 Task: Select Retail. Add to cart, from Dick''s Sporting Goods_x000D_
 for 3553 Washington Street, Alice, Texas 78332, Cell Number 361-396-6470, following items : adidas Originals Puffer and Pouch Crossbody Bag One Size Magic Beige_x000D_
 - 2, Adidas Women''s Adicolor Essentials Extra Large Black T-Shirt_x000D_
 - 1, Nike Women''s Pro 3 Shorts Obsidian Large_x000D_
 - 2, DSG Girls'' Basketball Shorts Pure White Medium_x000D_
 - 2, GHOST Legend V2 Pre-Workout Powder Cherry Limeade (14.6 oz)_x000D_
 - 1
Action: Mouse moved to (774, 138)
Screenshot: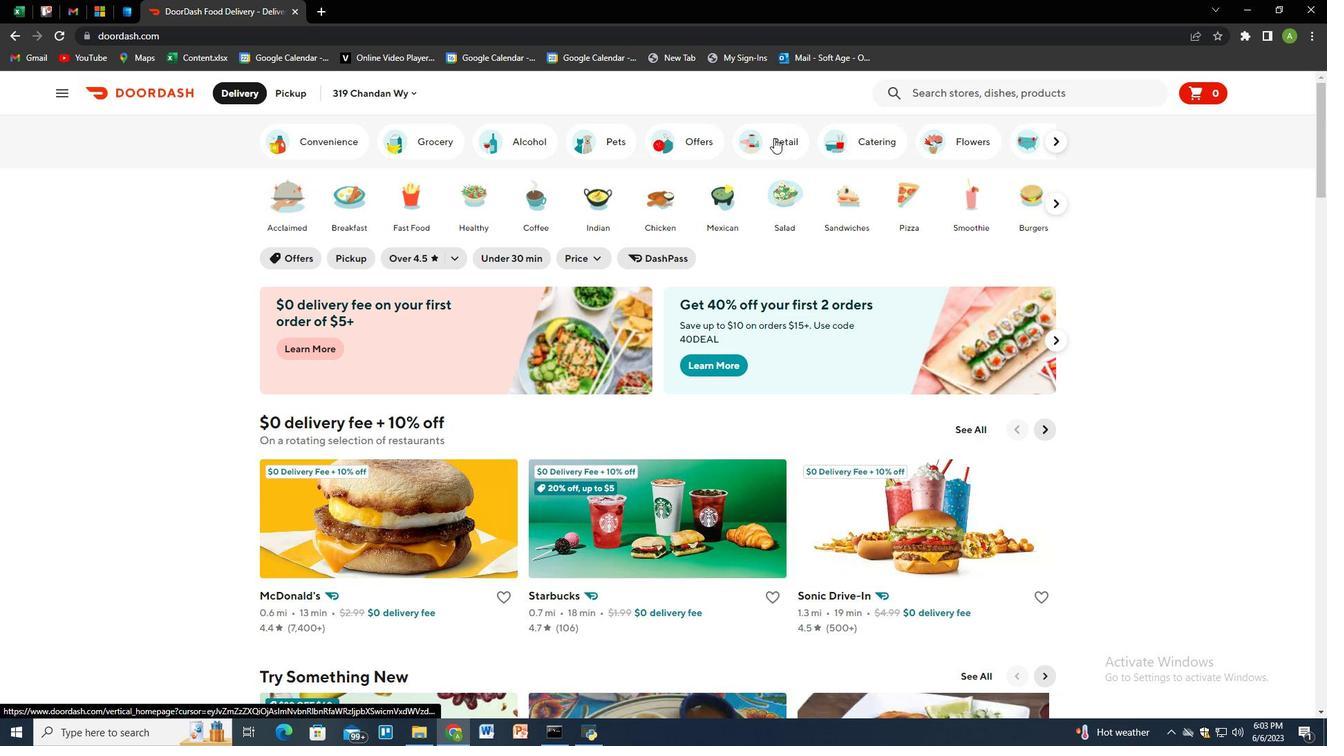 
Action: Mouse pressed left at (774, 138)
Screenshot: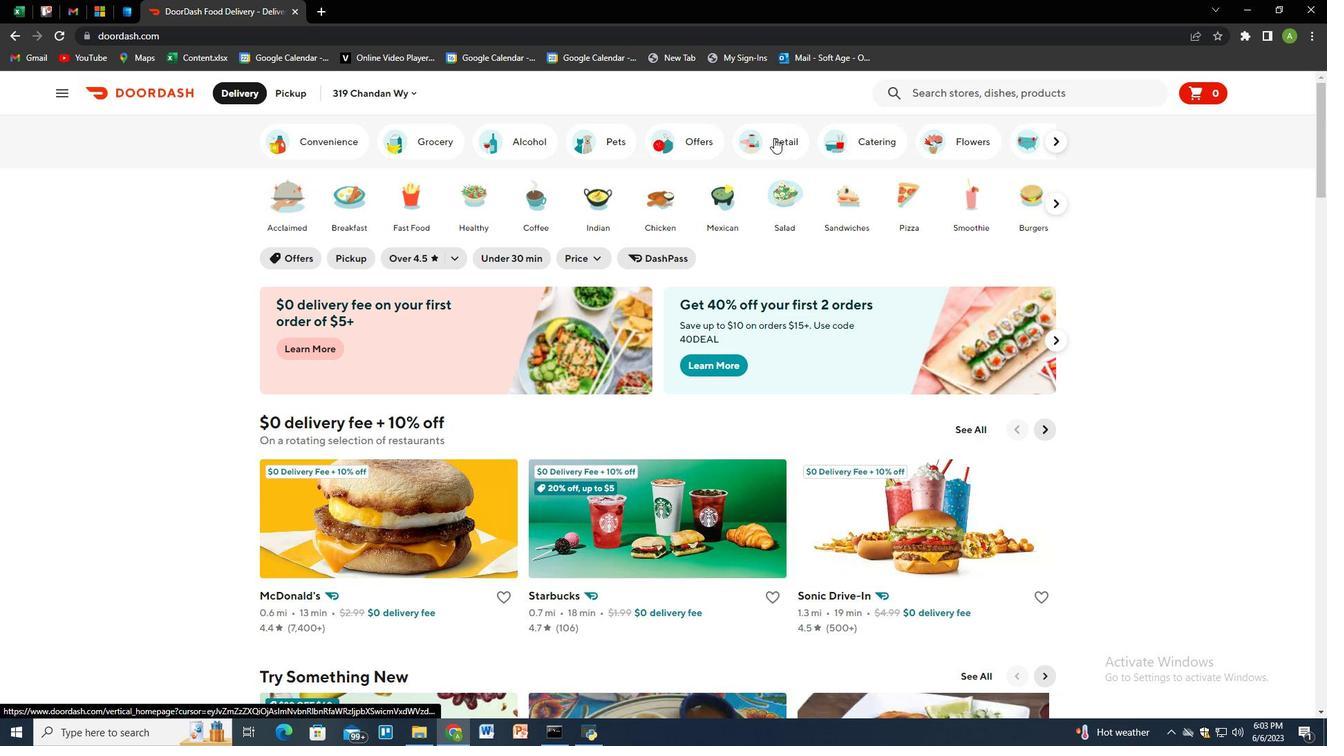 
Action: Mouse moved to (747, 580)
Screenshot: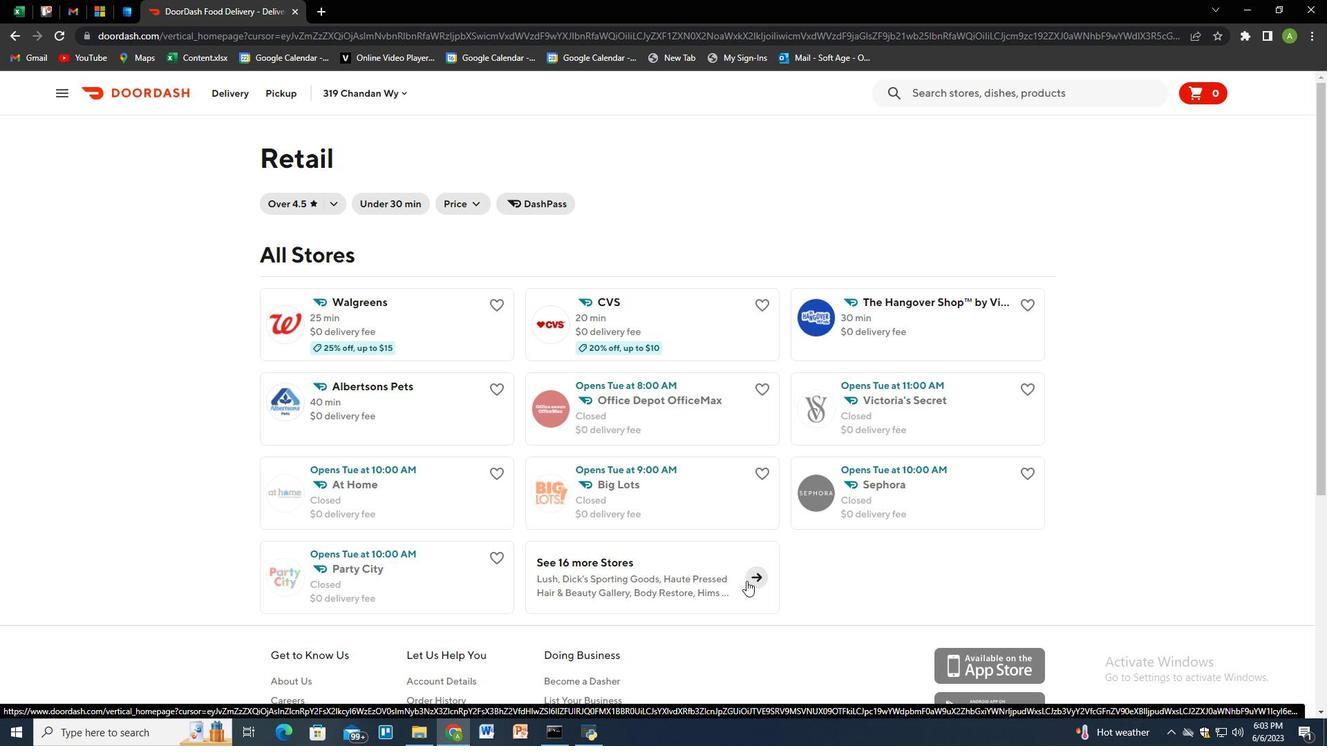 
Action: Mouse pressed left at (747, 580)
Screenshot: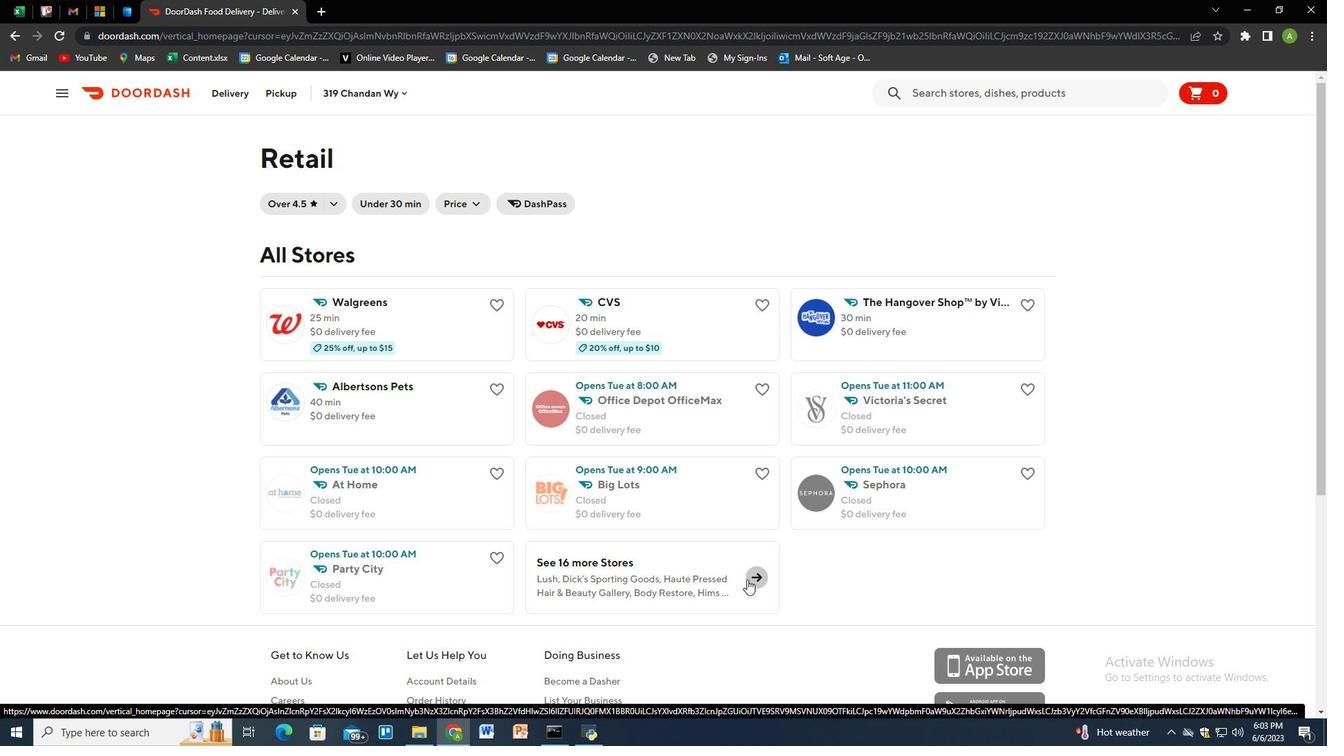 
Action: Mouse moved to (864, 481)
Screenshot: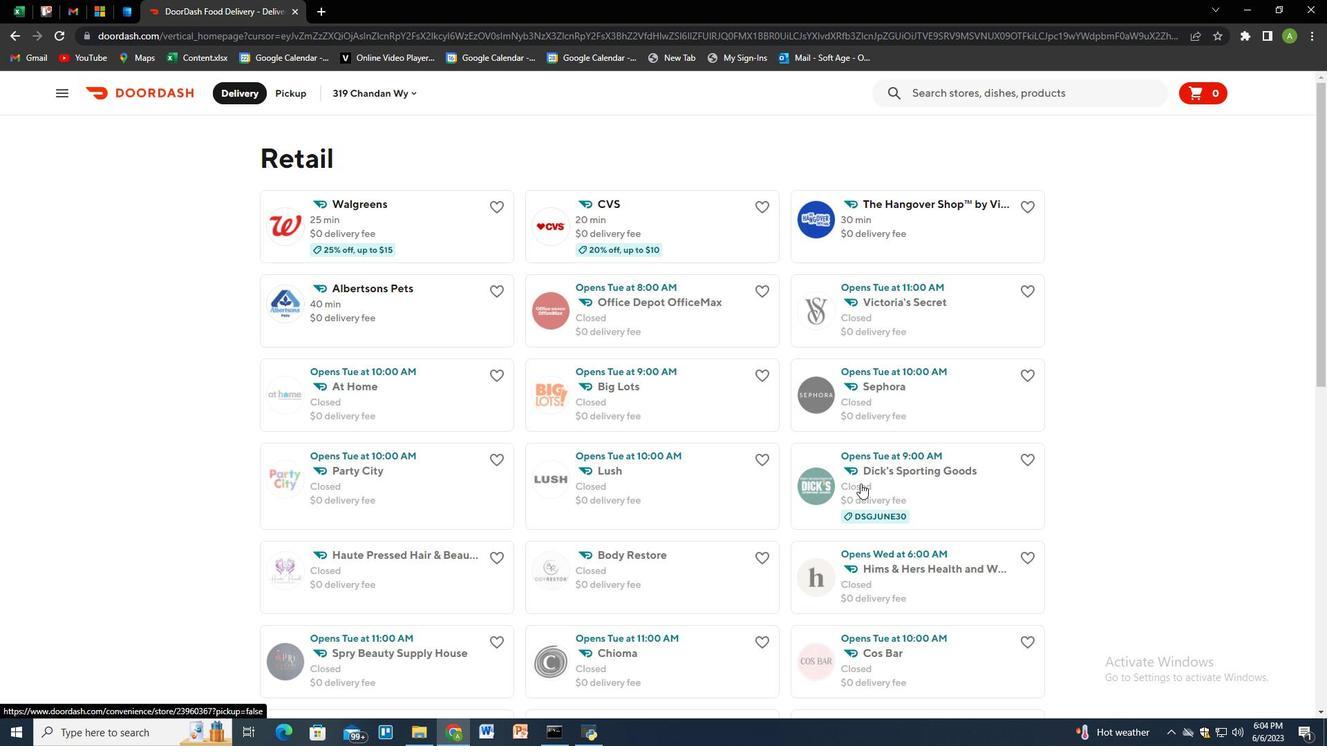 
Action: Mouse pressed left at (864, 481)
Screenshot: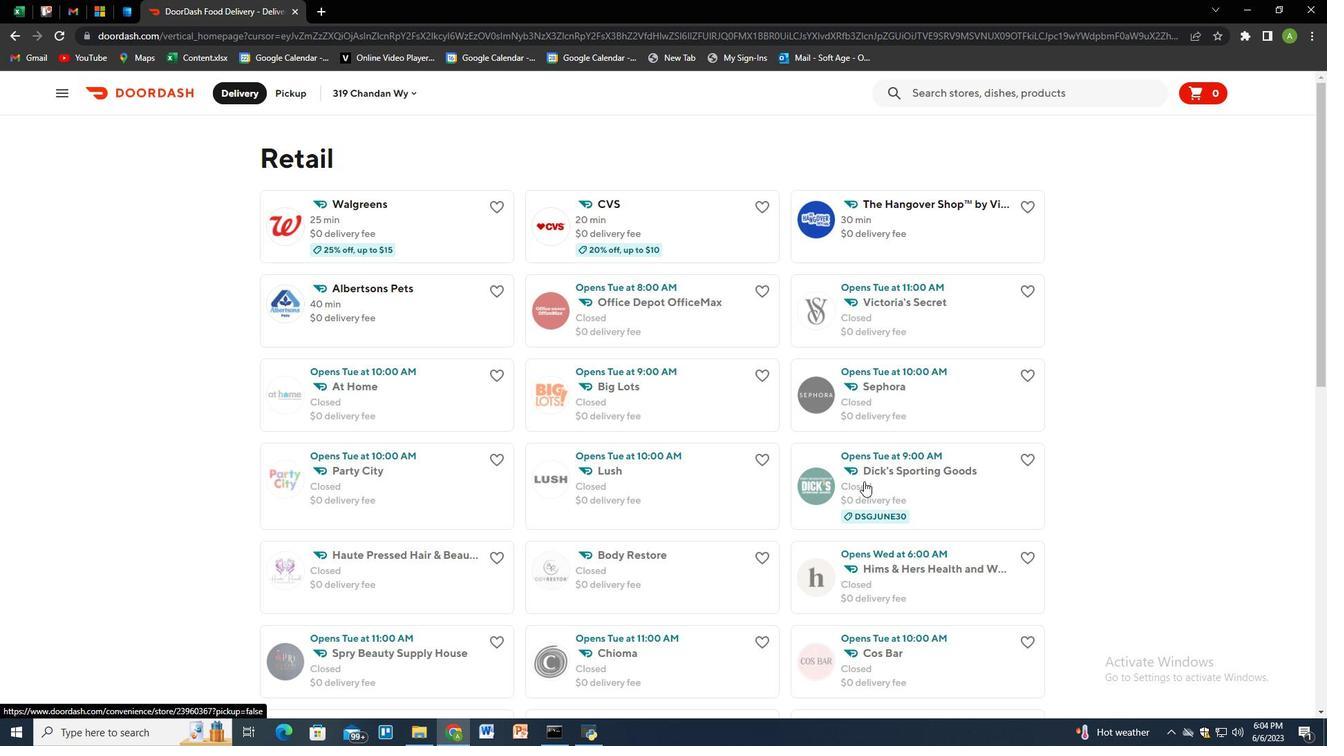 
Action: Mouse moved to (295, 89)
Screenshot: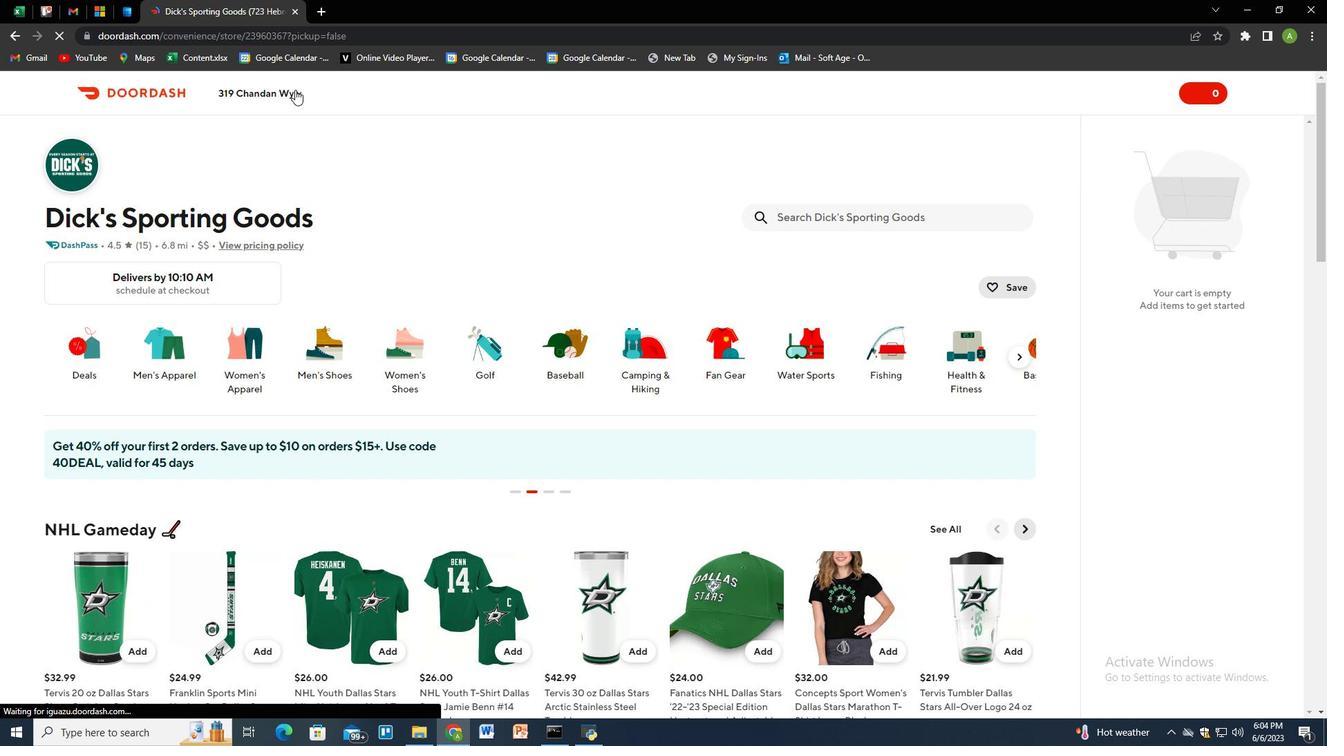 
Action: Mouse pressed left at (295, 89)
Screenshot: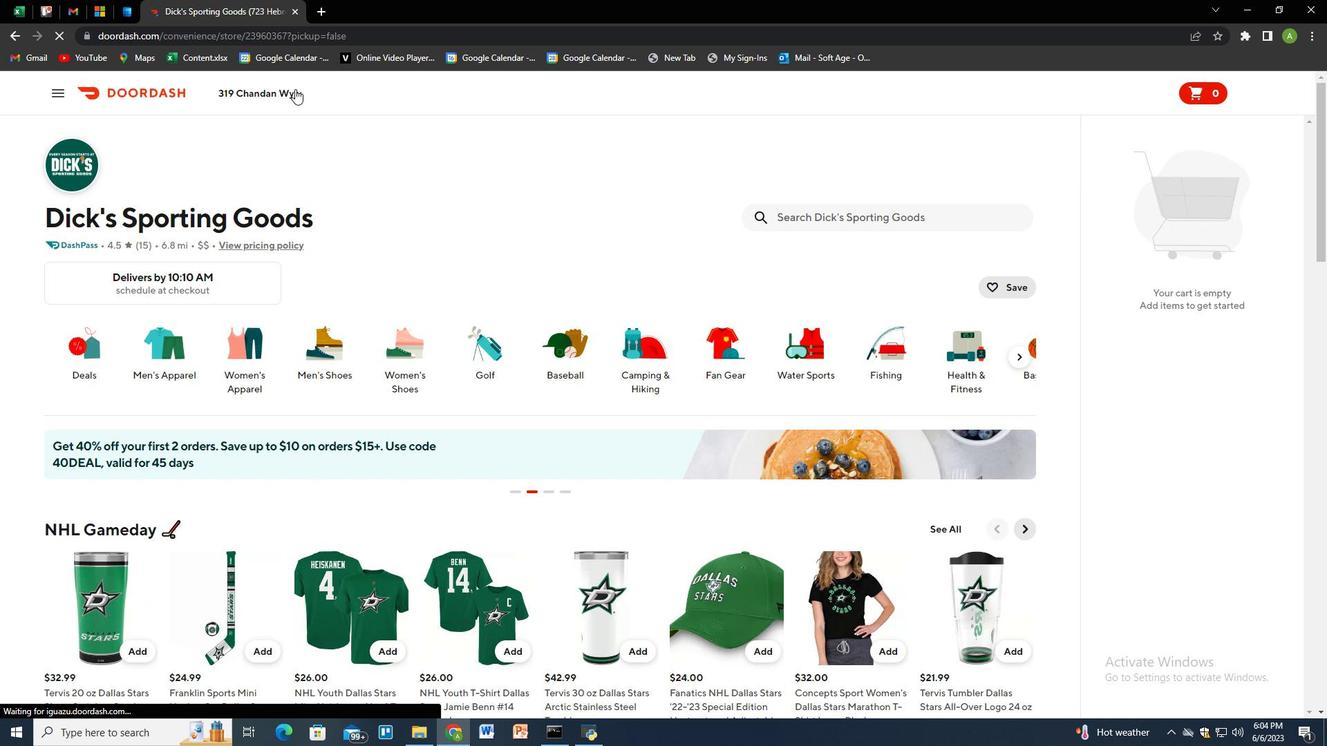 
Action: Mouse moved to (325, 156)
Screenshot: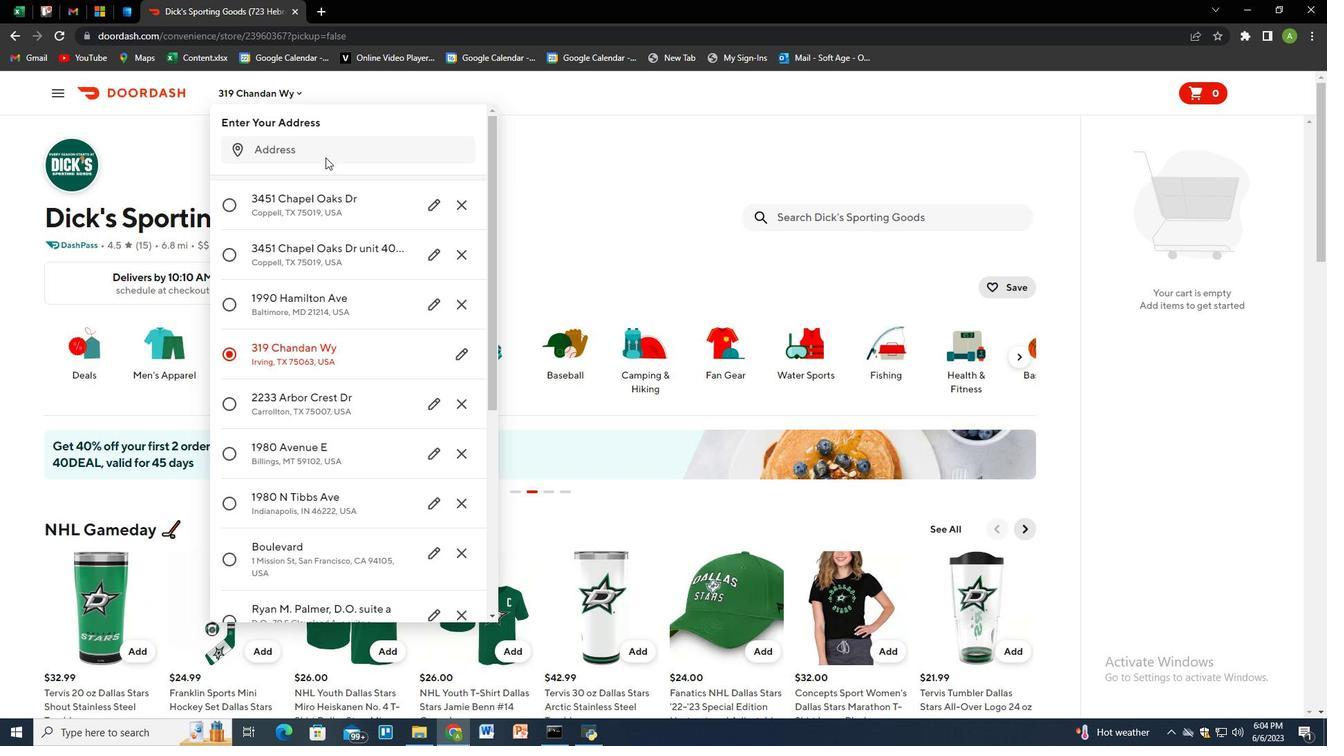 
Action: Mouse pressed left at (325, 156)
Screenshot: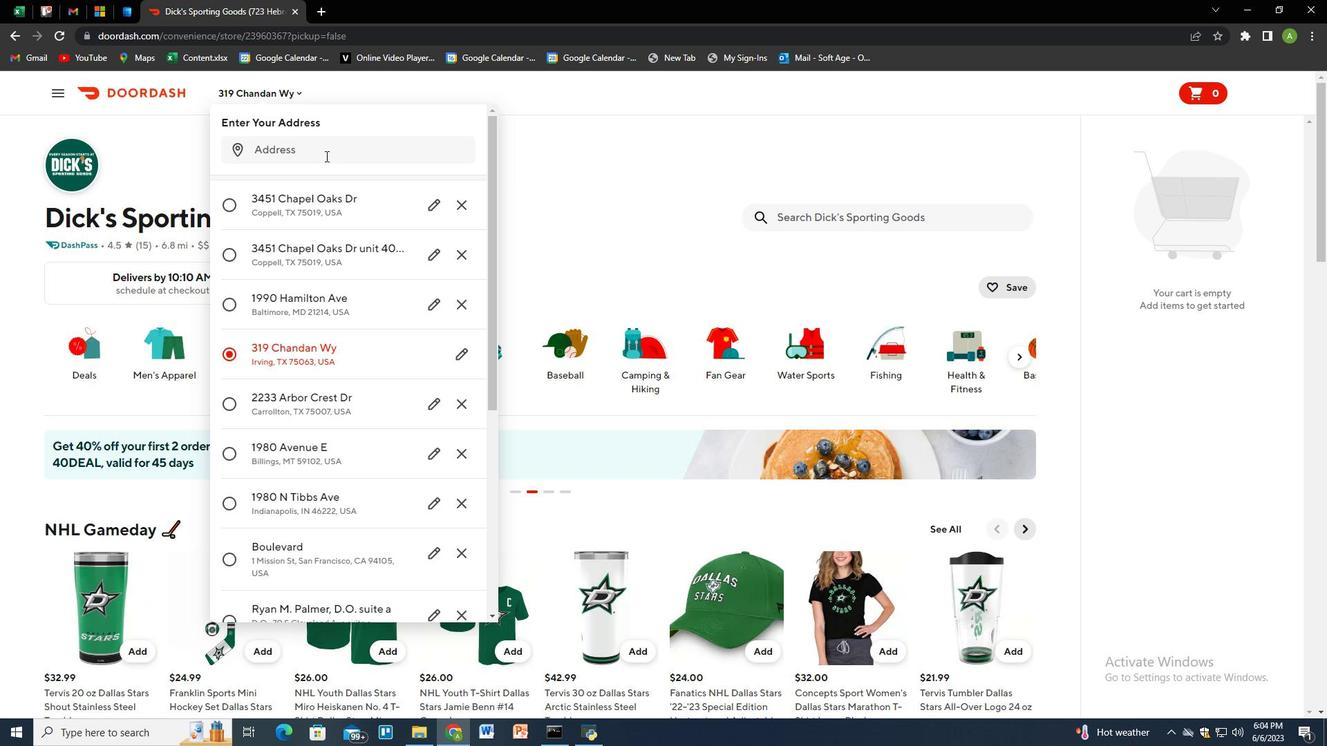 
Action: Key pressed 3553<Key.space>washington<Key.space>streeet<Key.backspace><Key.backspace>t,<Key.space>alice,<Key.space>r<Key.backspace>texas<Key.space>78332<Key.enter><Key.enter>
Screenshot: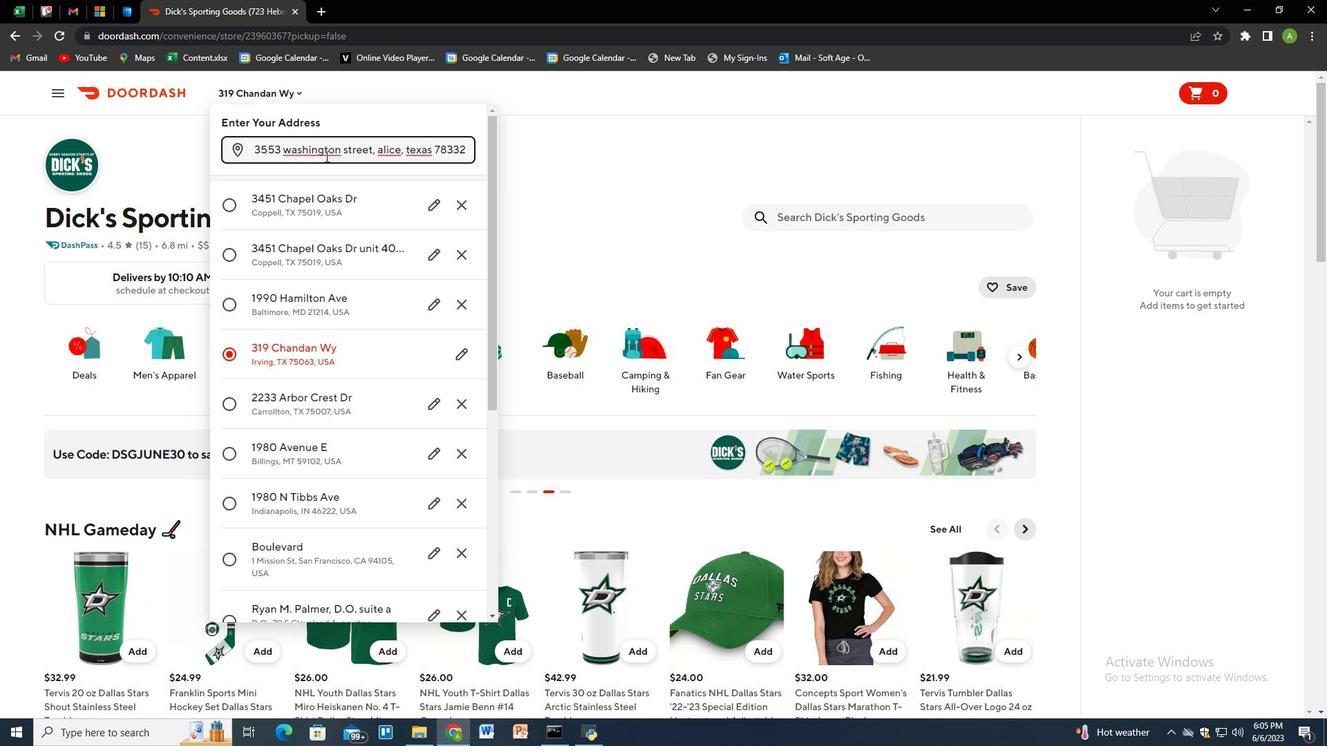 
Action: Mouse moved to (437, 539)
Screenshot: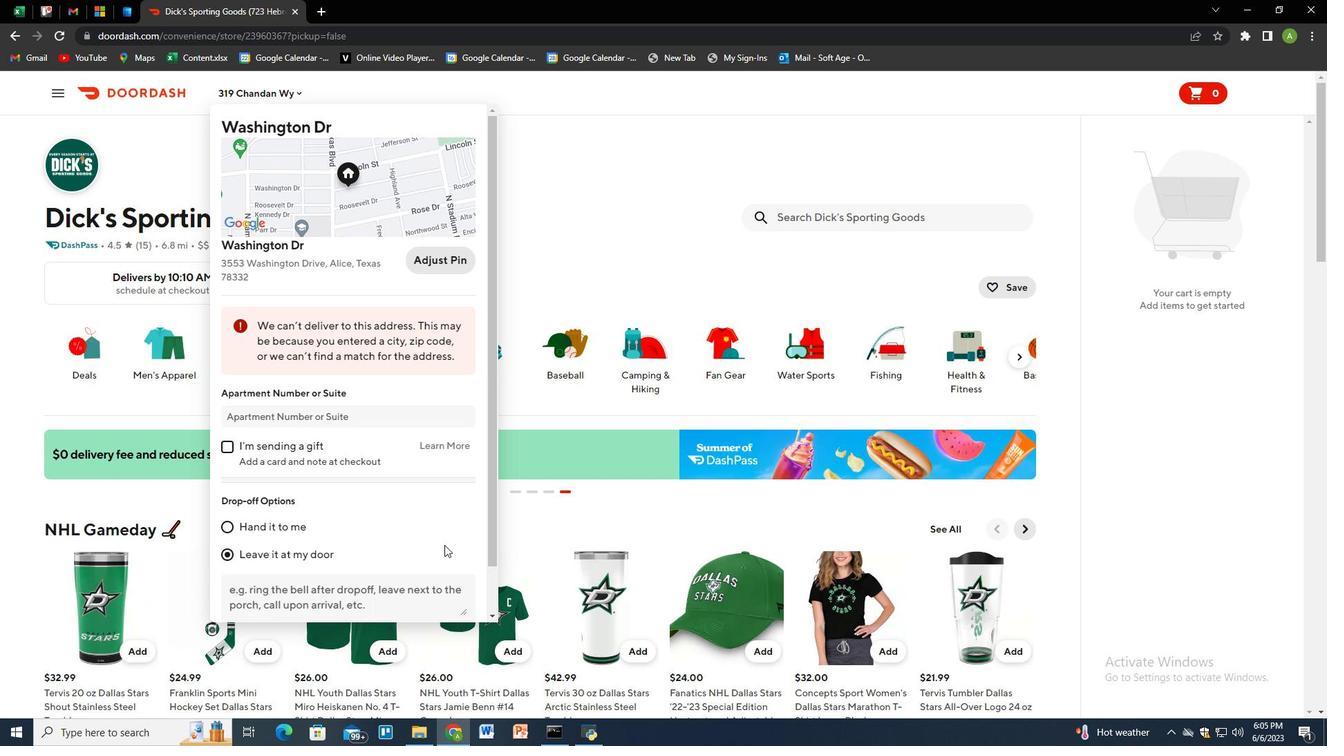 
Action: Mouse scrolled (437, 538) with delta (0, 0)
Screenshot: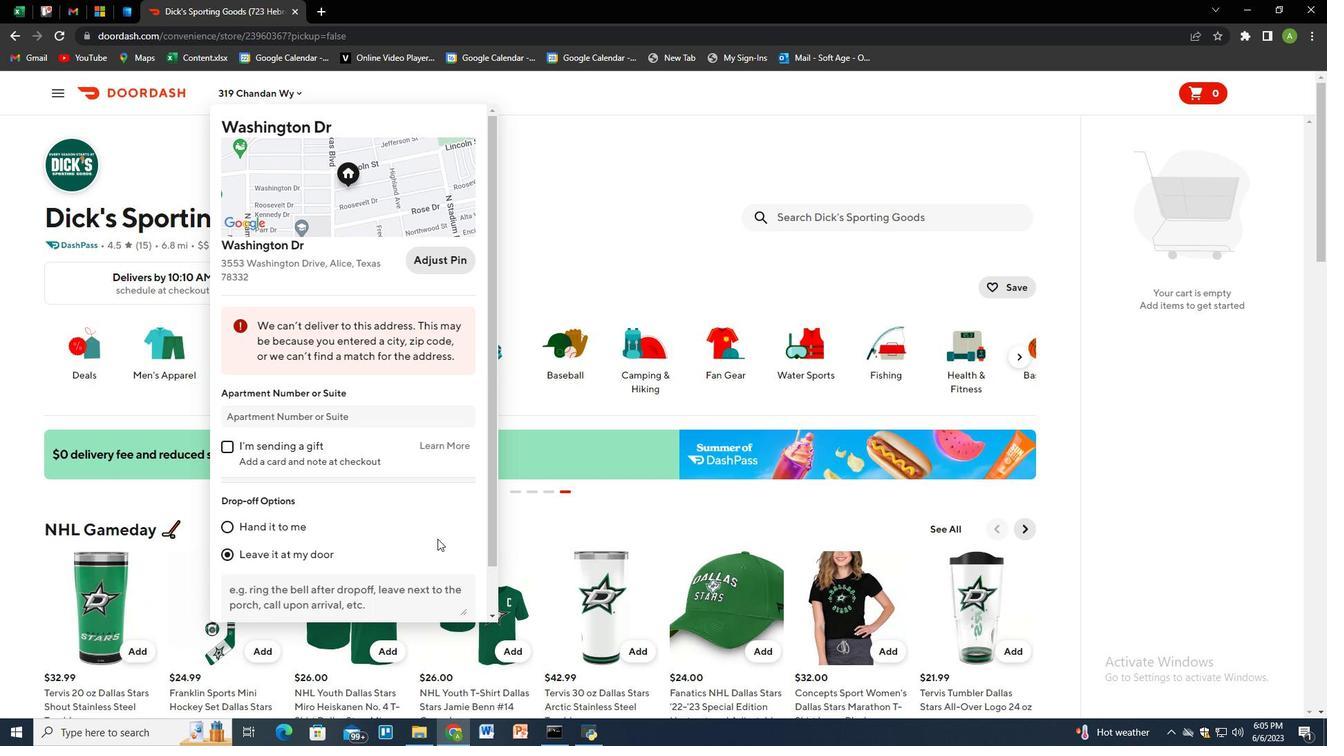 
Action: Mouse moved to (434, 546)
Screenshot: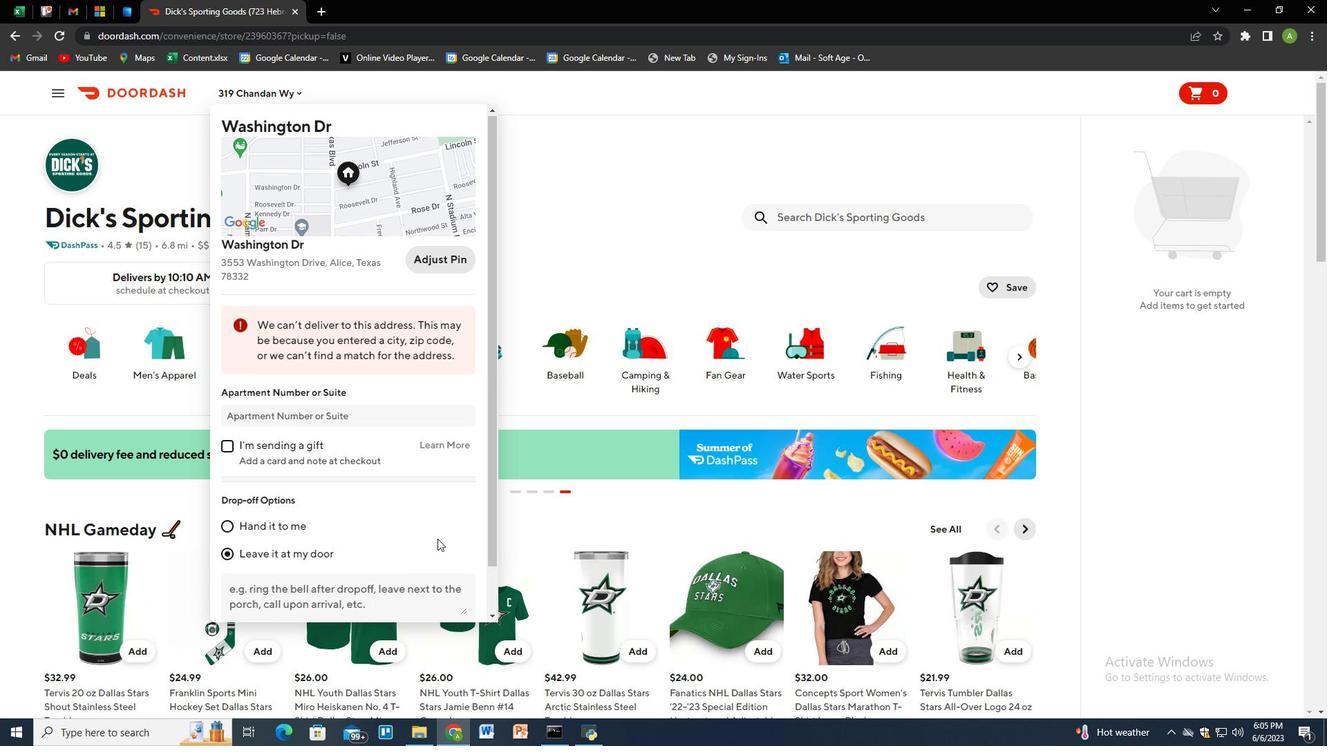 
Action: Mouse scrolled (436, 540) with delta (0, 0)
Screenshot: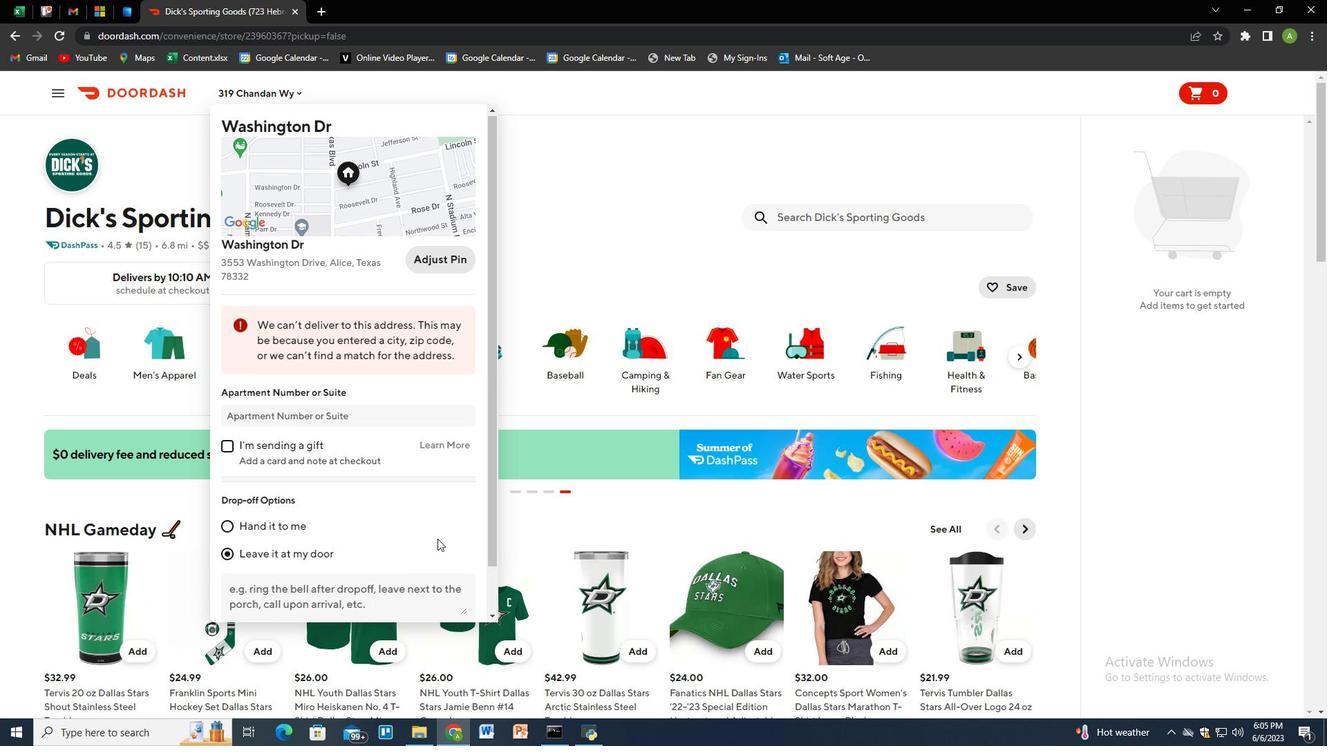 
Action: Mouse moved to (434, 548)
Screenshot: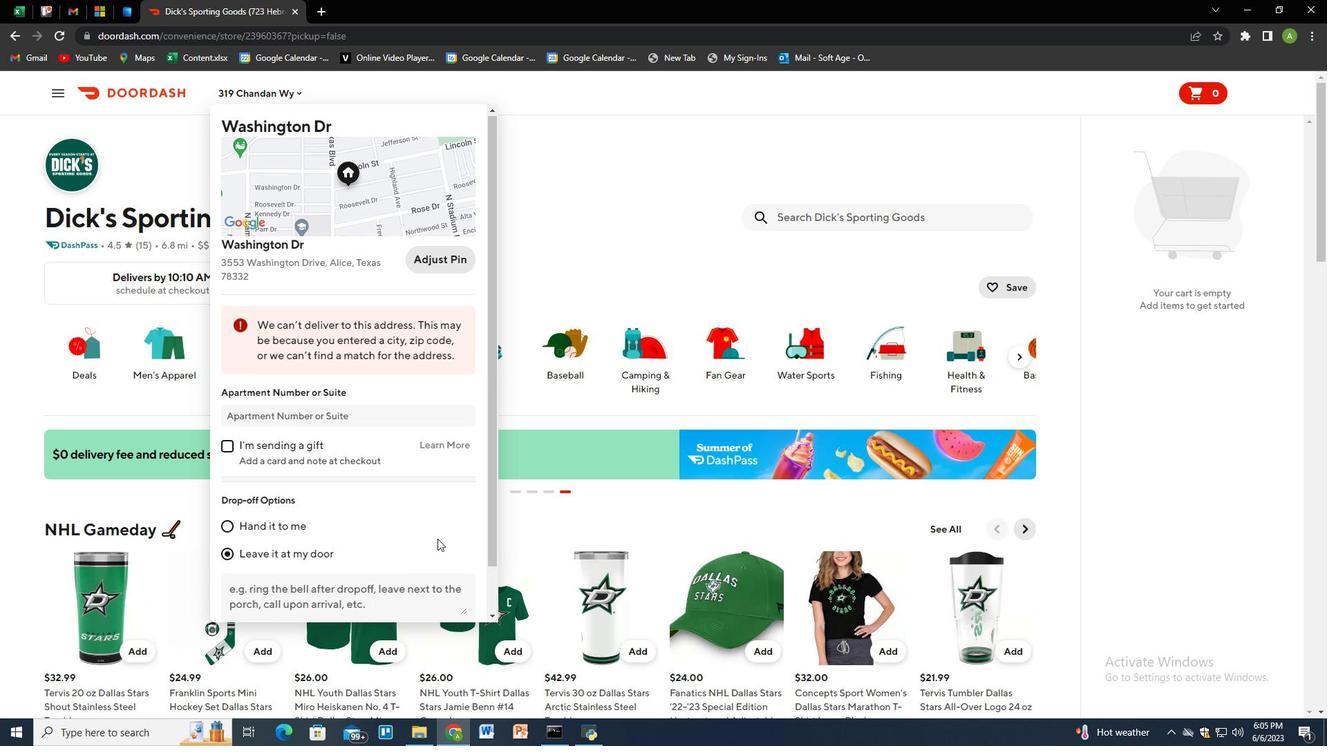 
Action: Mouse scrolled (435, 543) with delta (0, 0)
Screenshot: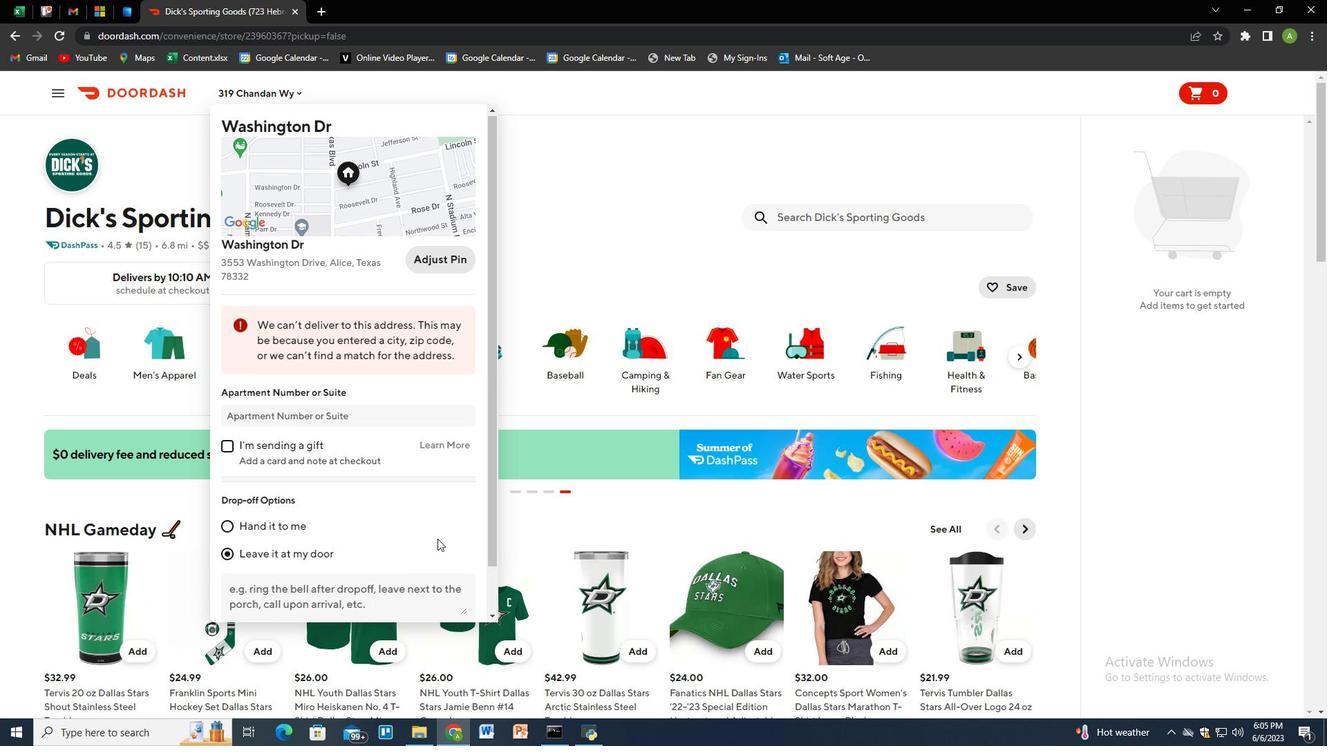 
Action: Mouse moved to (434, 548)
Screenshot: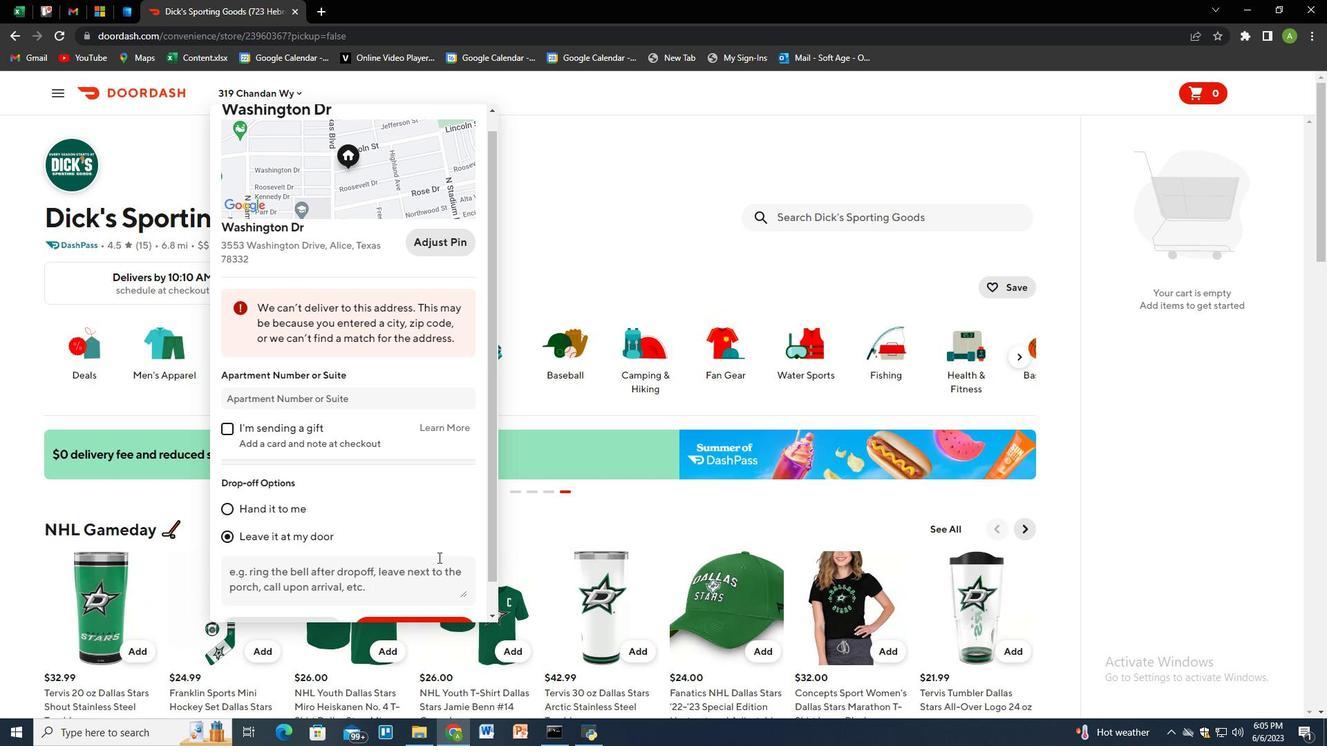 
Action: Mouse scrolled (435, 544) with delta (0, 0)
Screenshot: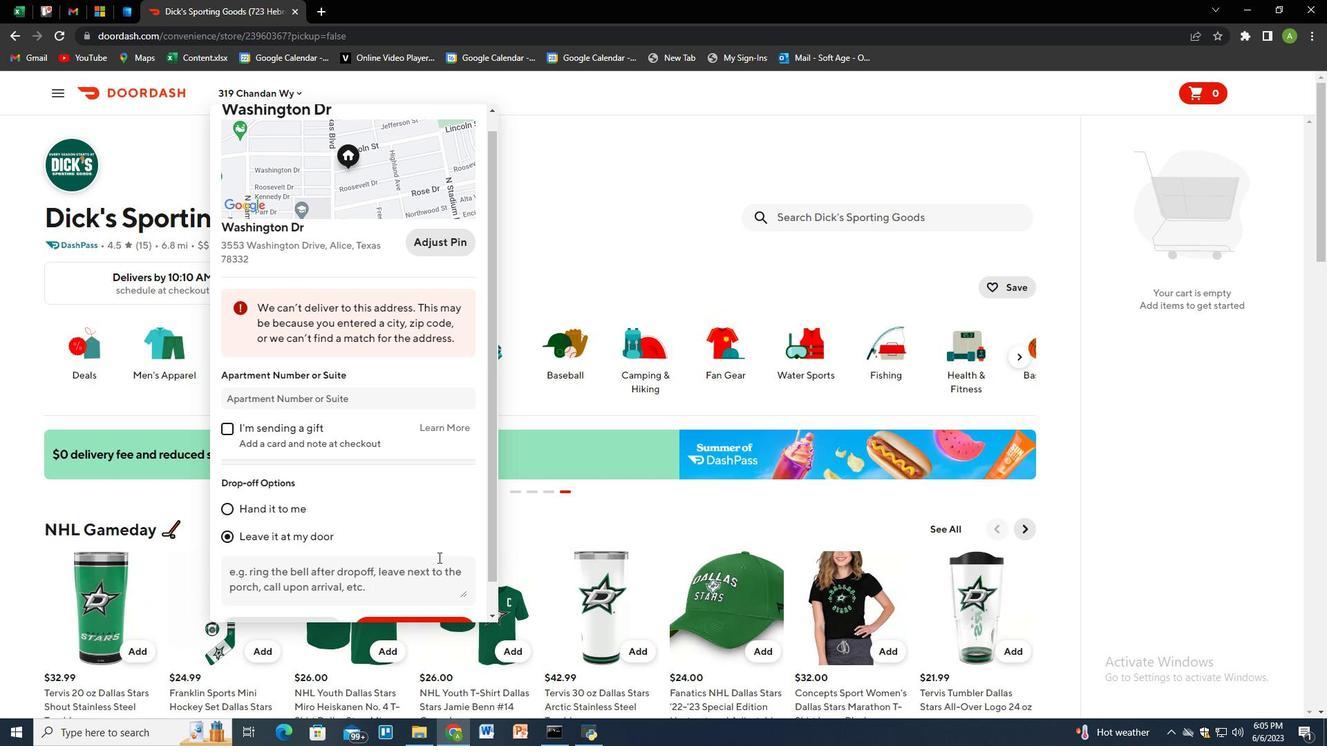 
Action: Mouse moved to (434, 549)
Screenshot: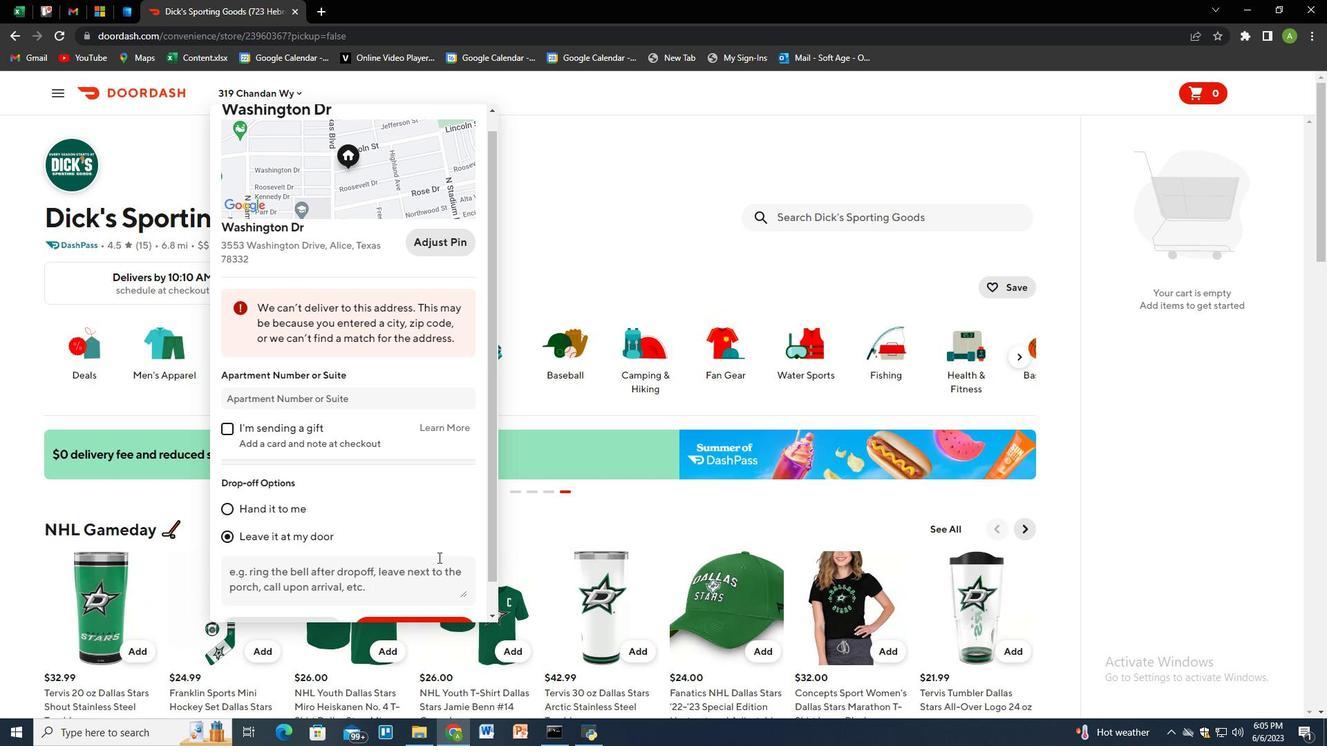 
Action: Mouse scrolled (434, 544) with delta (0, 0)
Screenshot: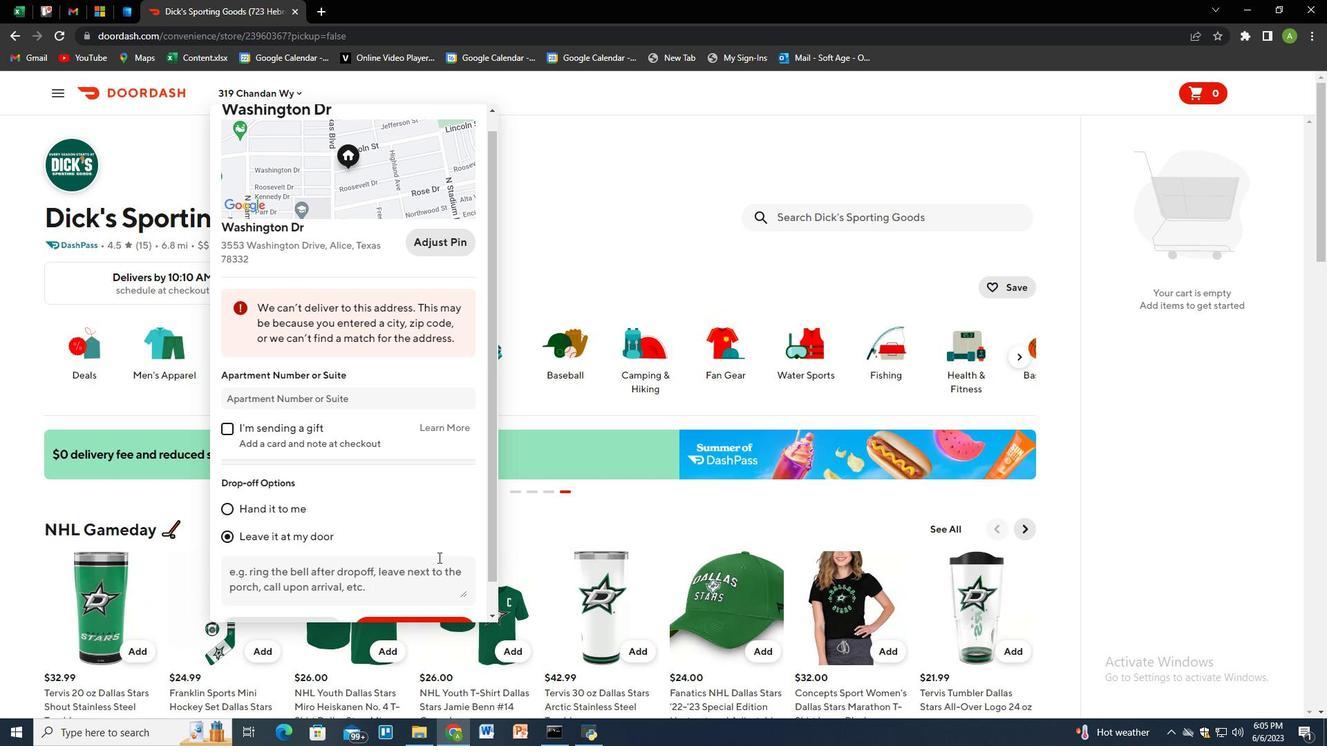 
Action: Mouse moved to (436, 552)
Screenshot: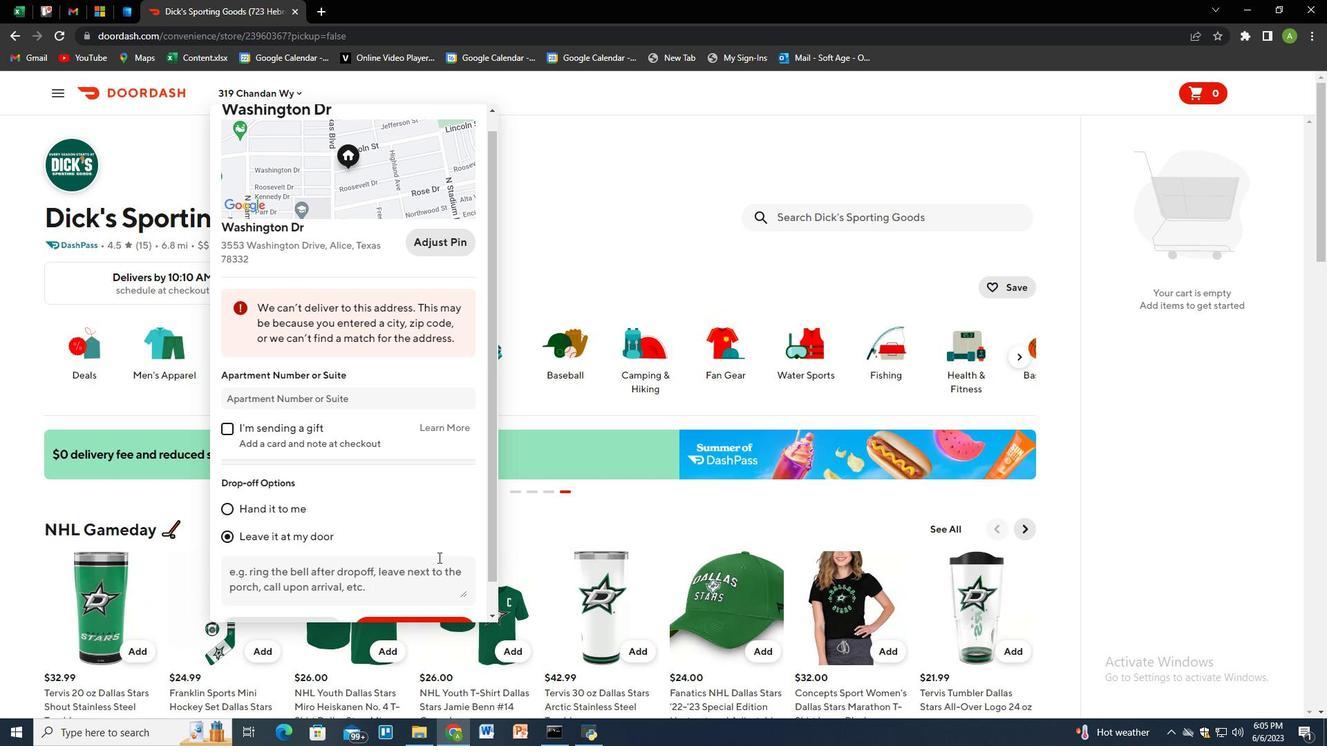 
Action: Mouse scrolled (434, 547) with delta (0, 0)
Screenshot: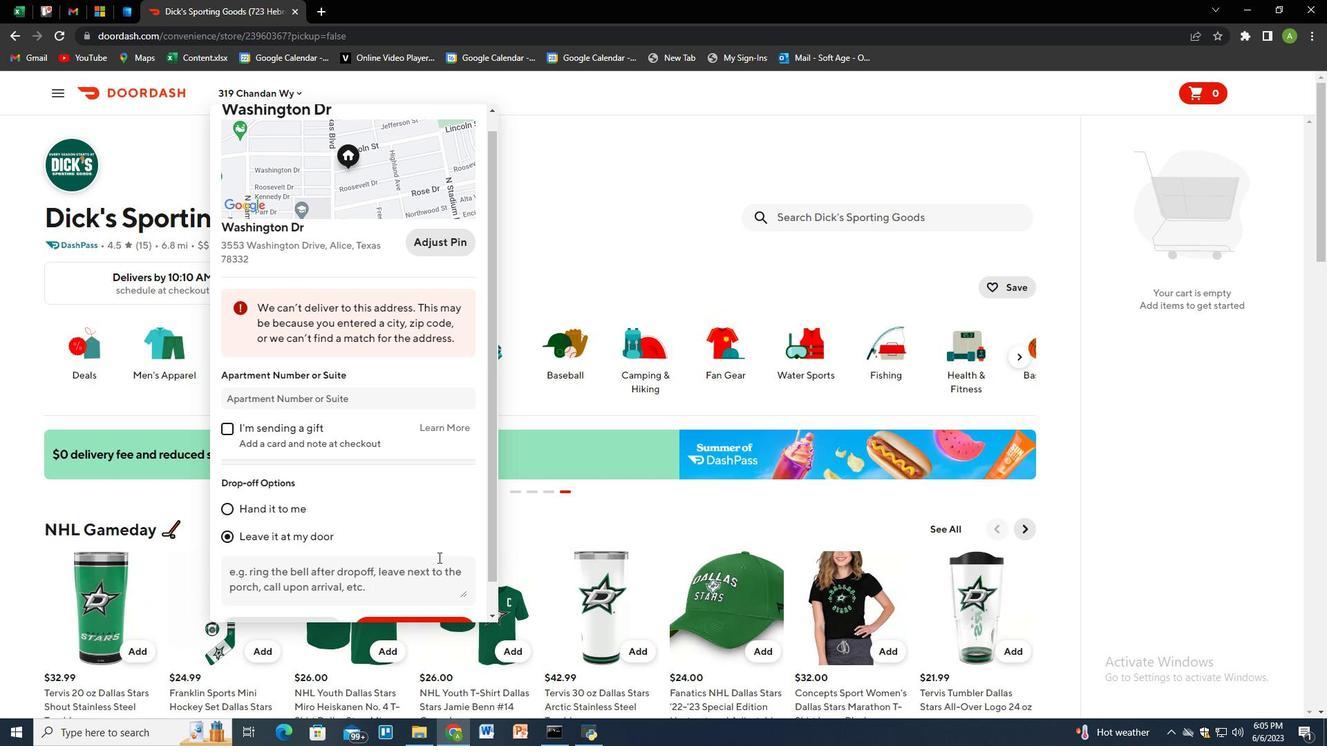 
Action: Mouse moved to (443, 598)
Screenshot: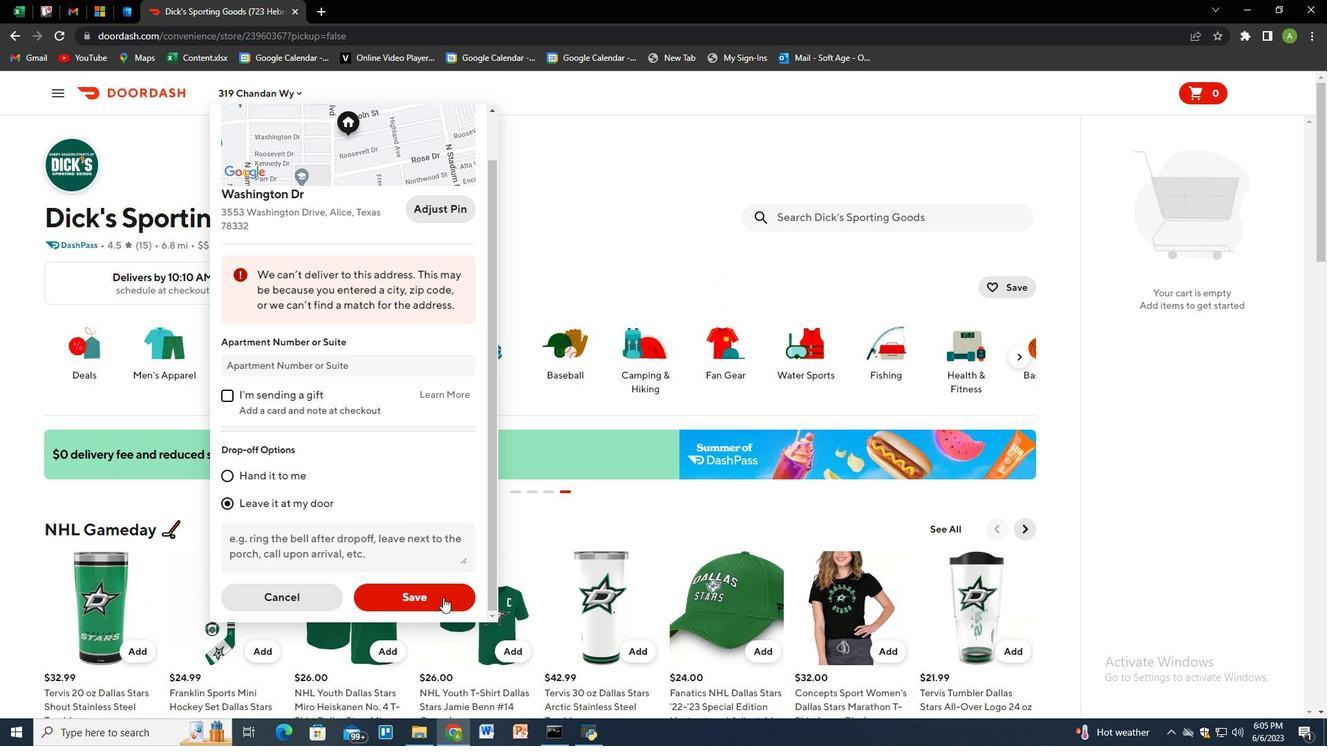 
Action: Mouse pressed left at (443, 598)
Screenshot: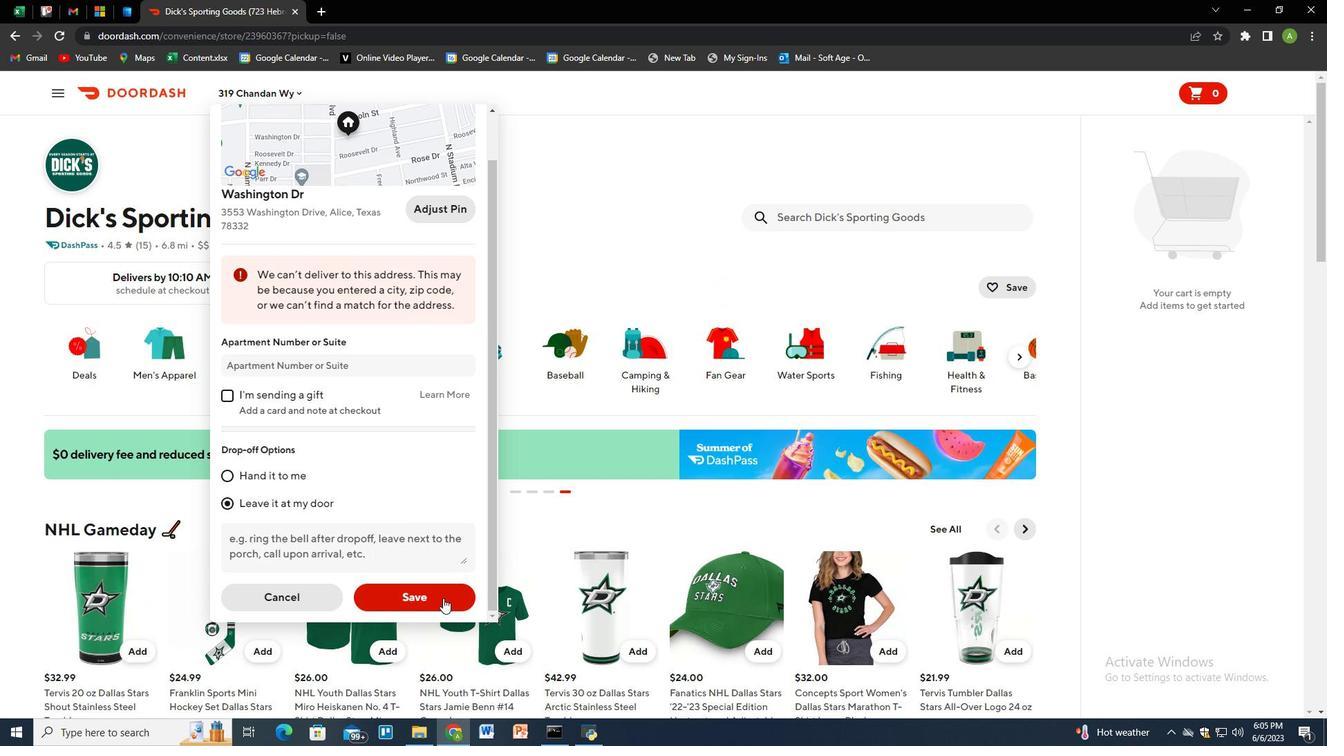 
Action: Mouse moved to (866, 217)
Screenshot: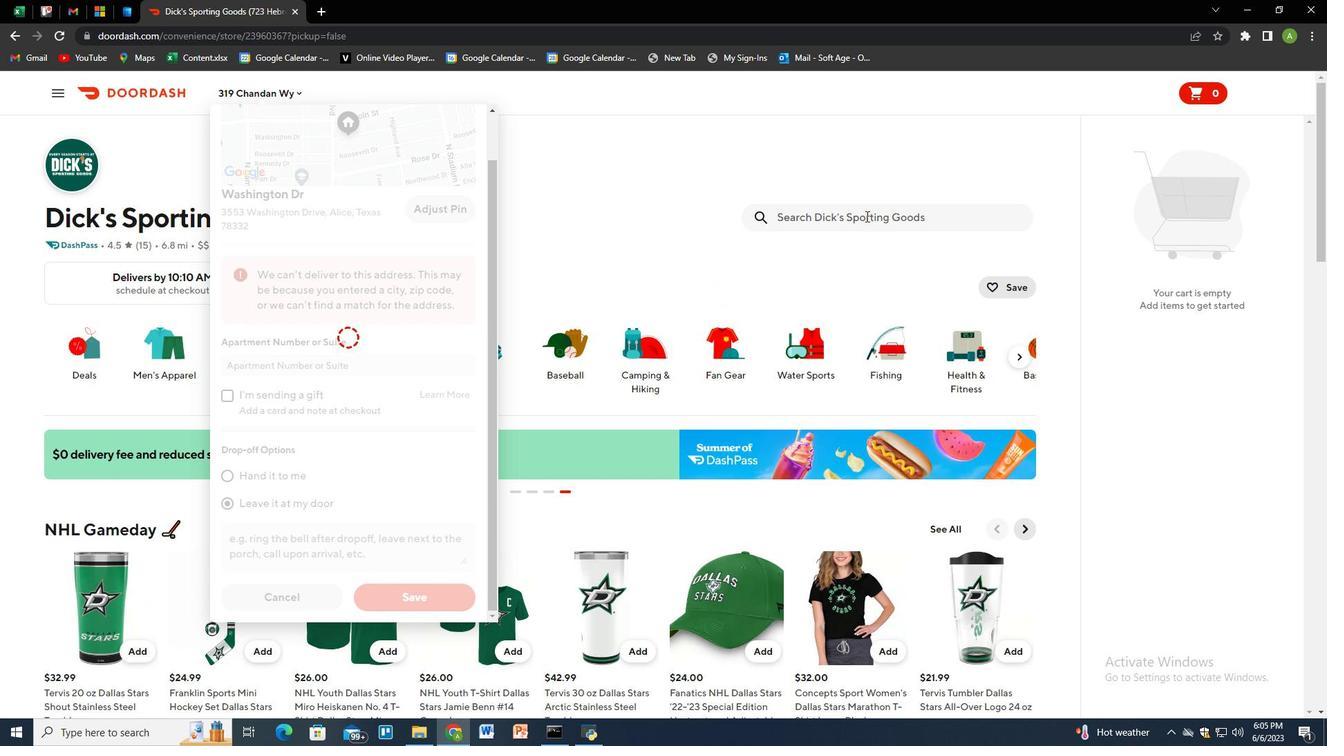 
Action: Mouse pressed left at (866, 217)
Screenshot: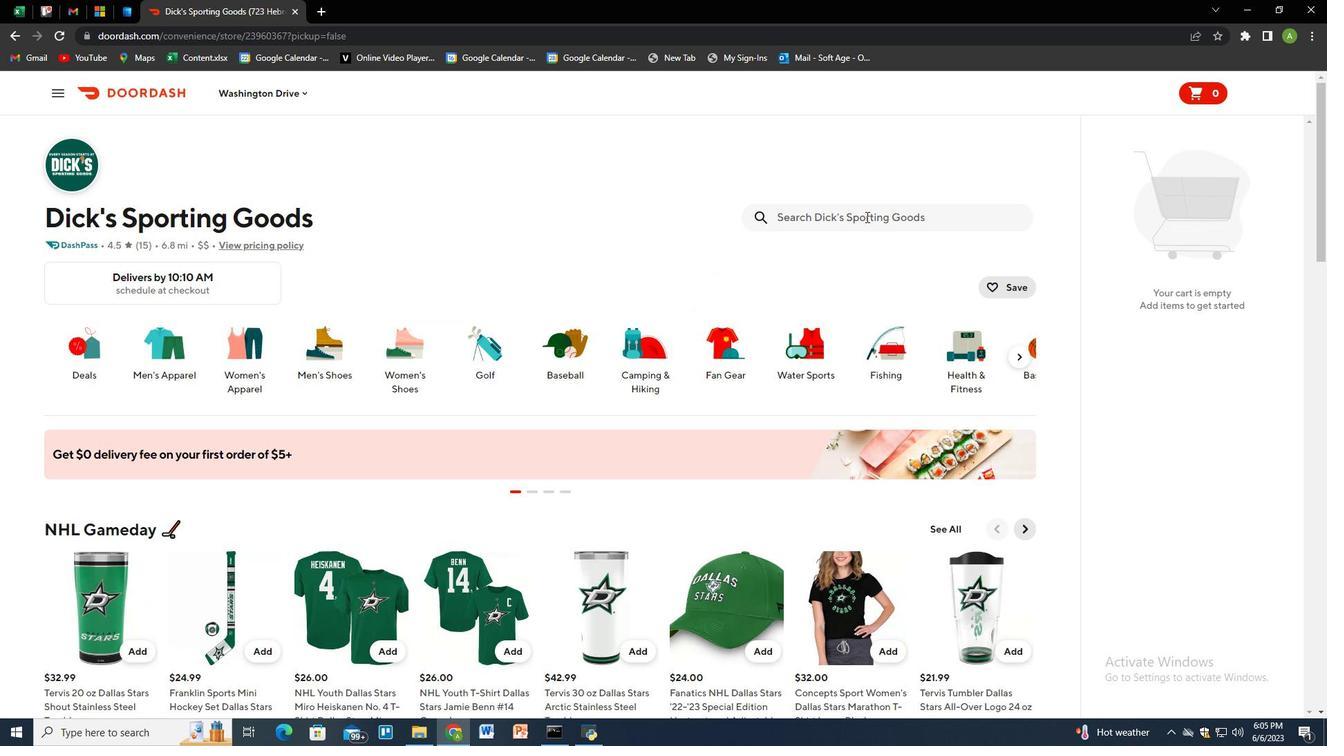 
Action: Key pressed add<Key.backspace>idas<Key.space>originl<Key.backspace>als<Key.space>puffer<Key.space>and<Key.space>pouch<Key.space>crossbody<Key.space>bag<Key.space>one<Key.space>size<Key.space>magic<Key.space>beige<Key.enter>
Screenshot: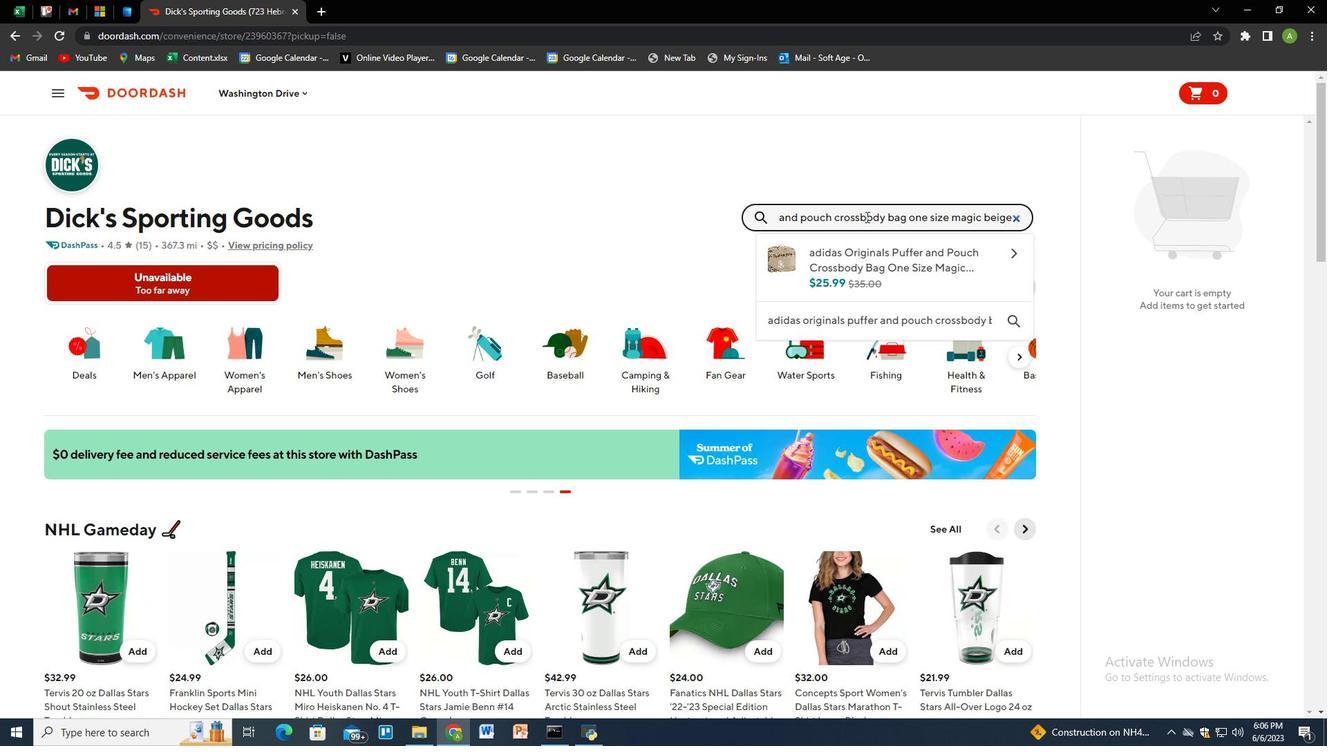 
Action: Mouse moved to (127, 354)
Screenshot: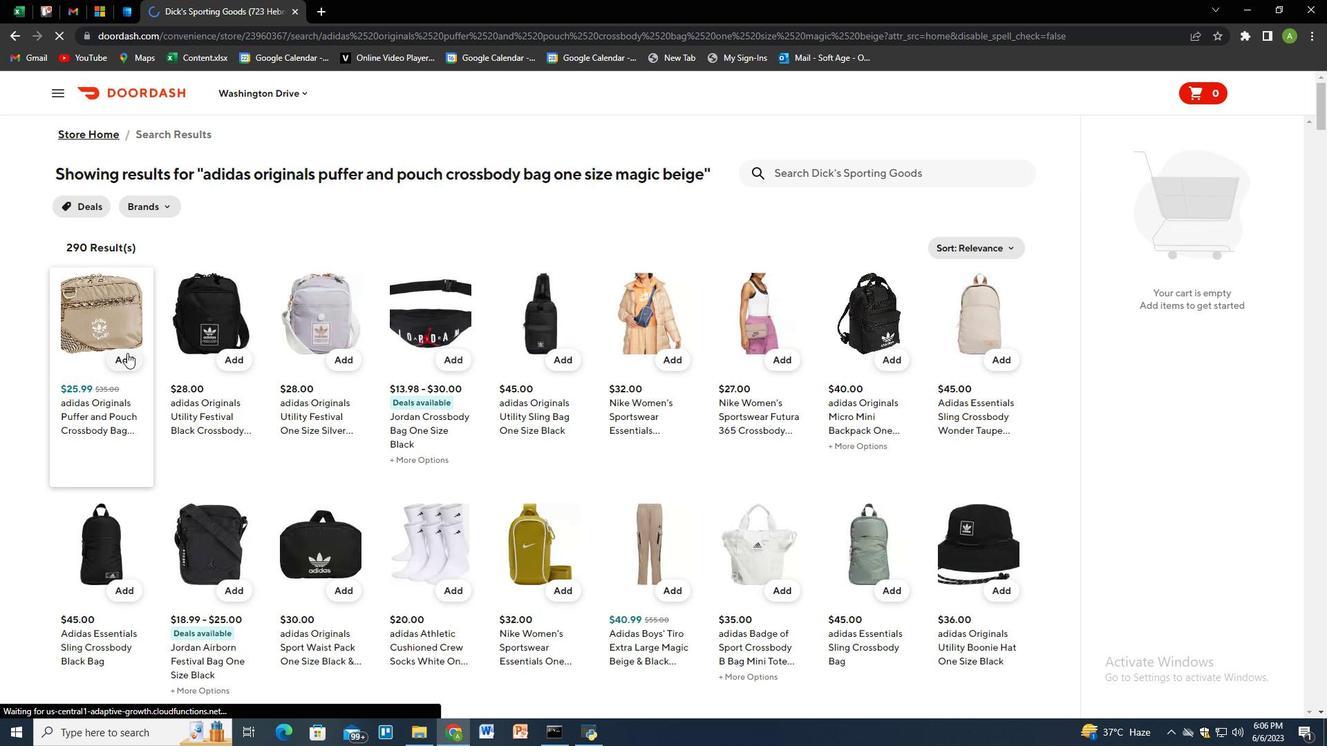 
Action: Mouse pressed left at (127, 354)
Screenshot: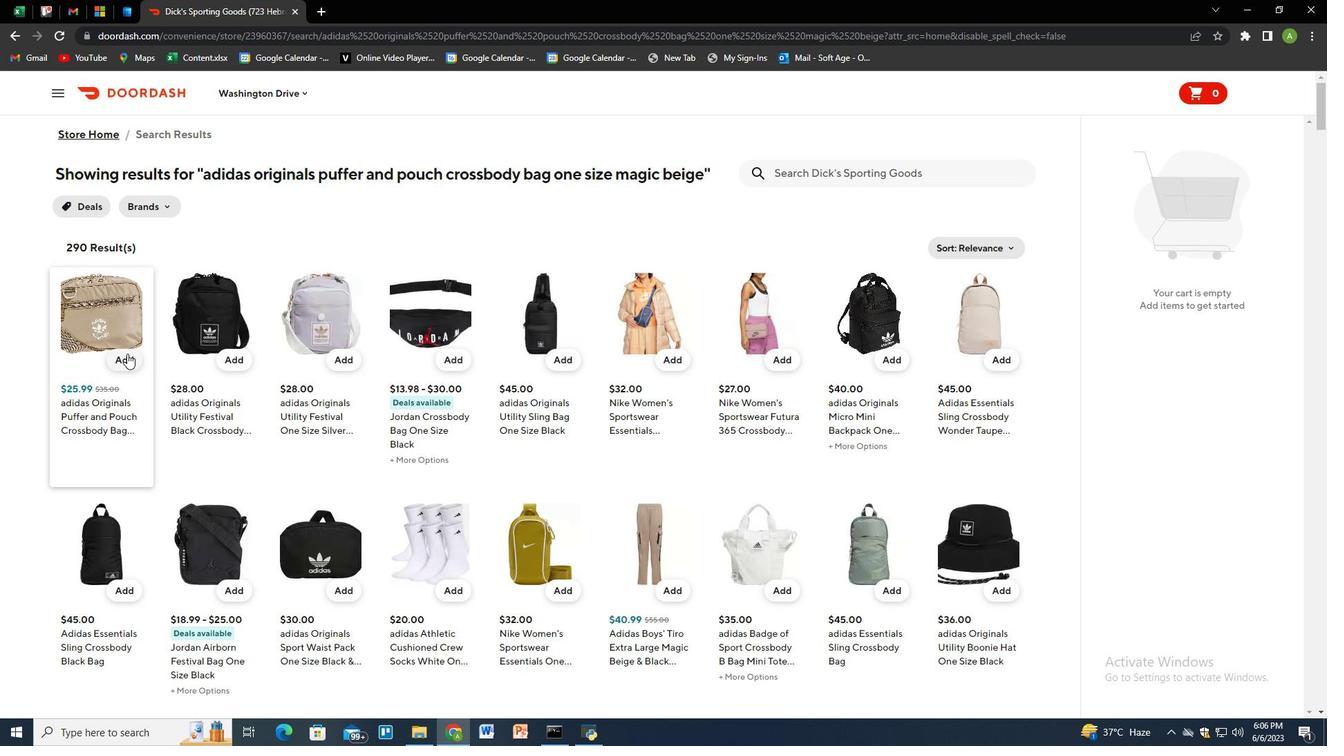 
Action: Mouse moved to (1281, 243)
Screenshot: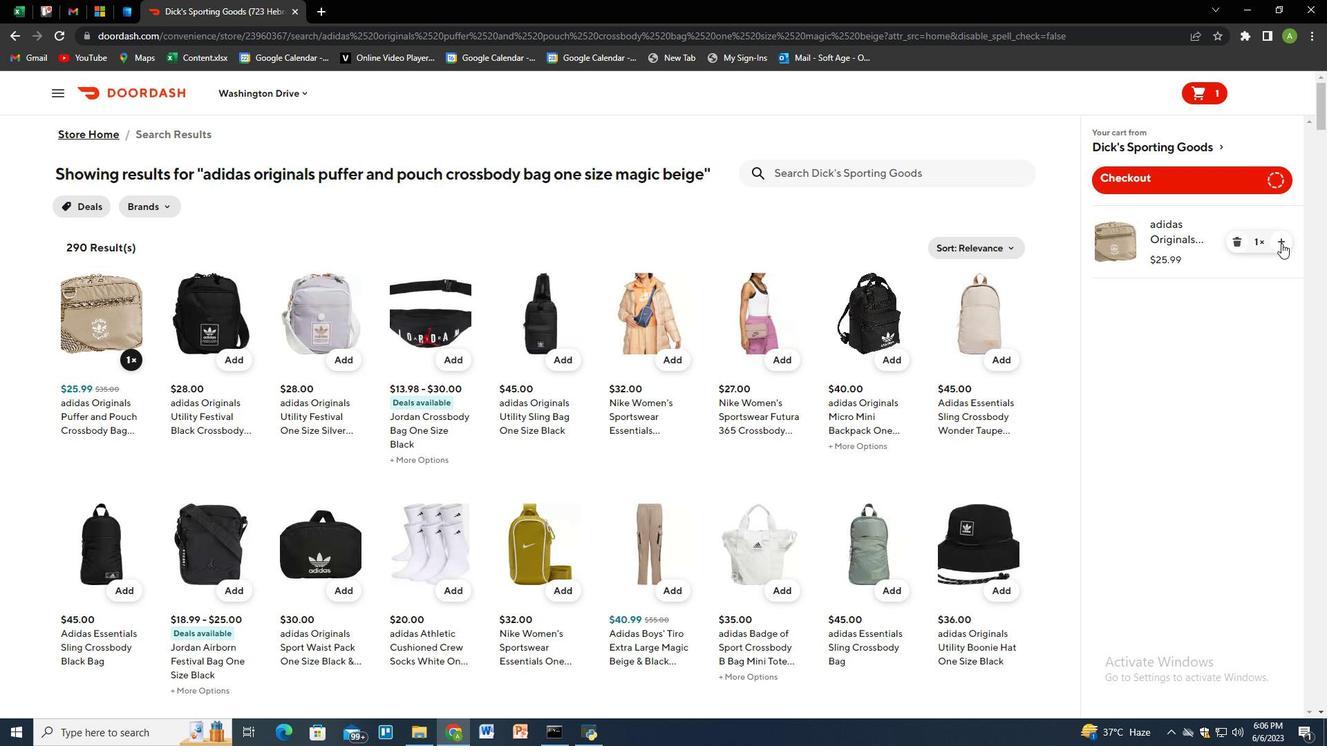 
Action: Mouse pressed left at (1281, 243)
Screenshot: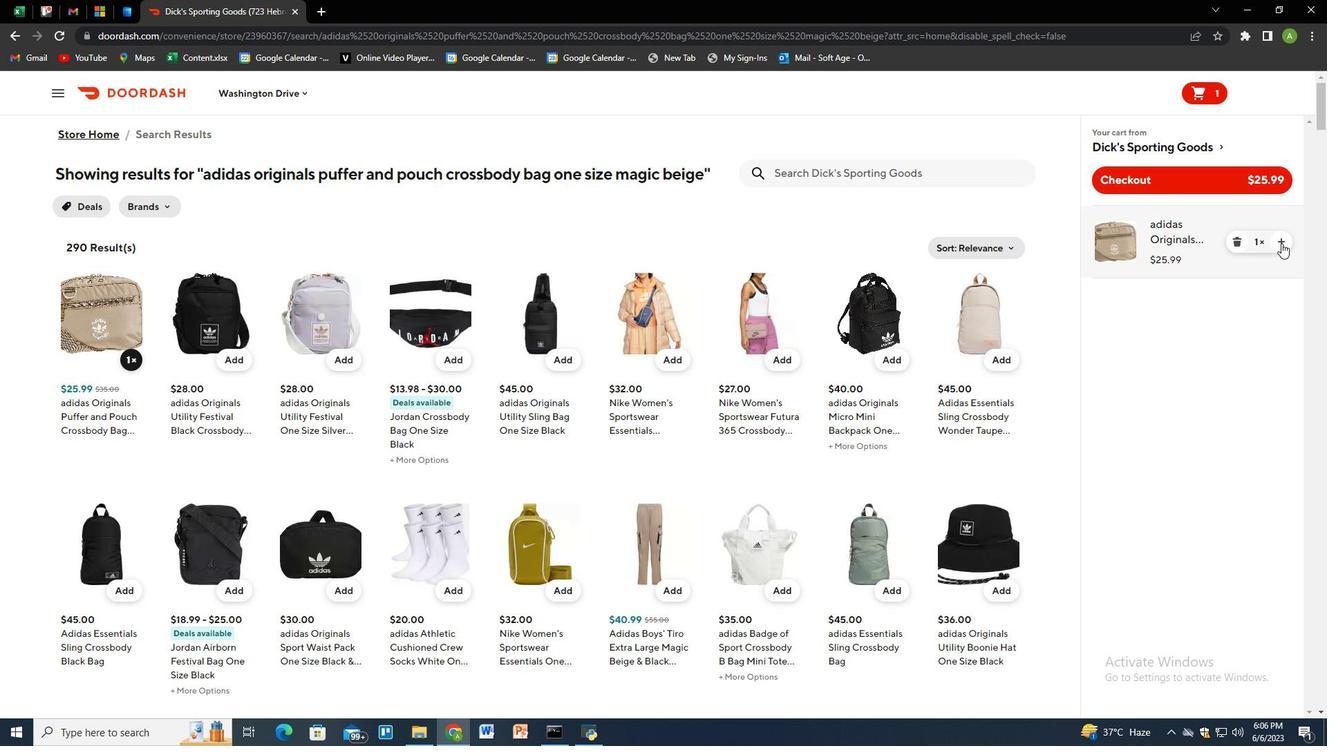 
Action: Mouse moved to (942, 182)
Screenshot: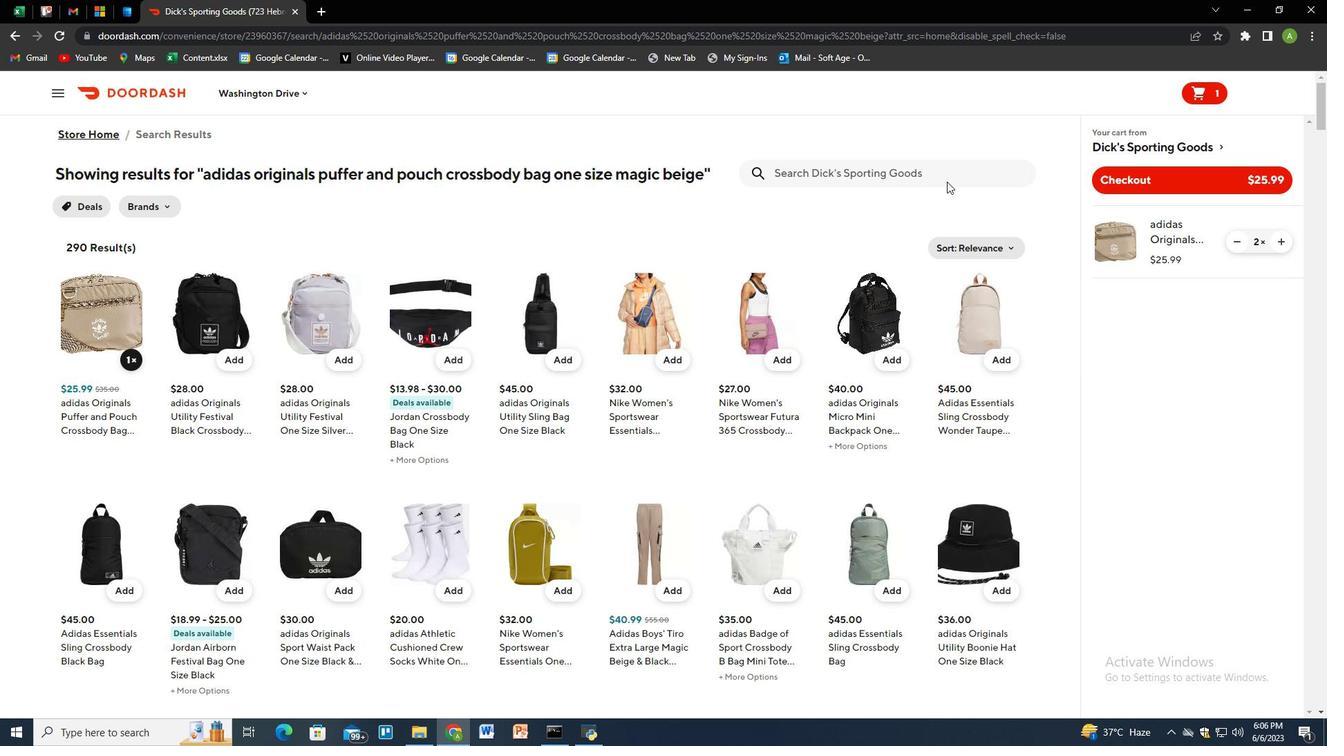 
Action: Mouse pressed left at (942, 182)
Screenshot: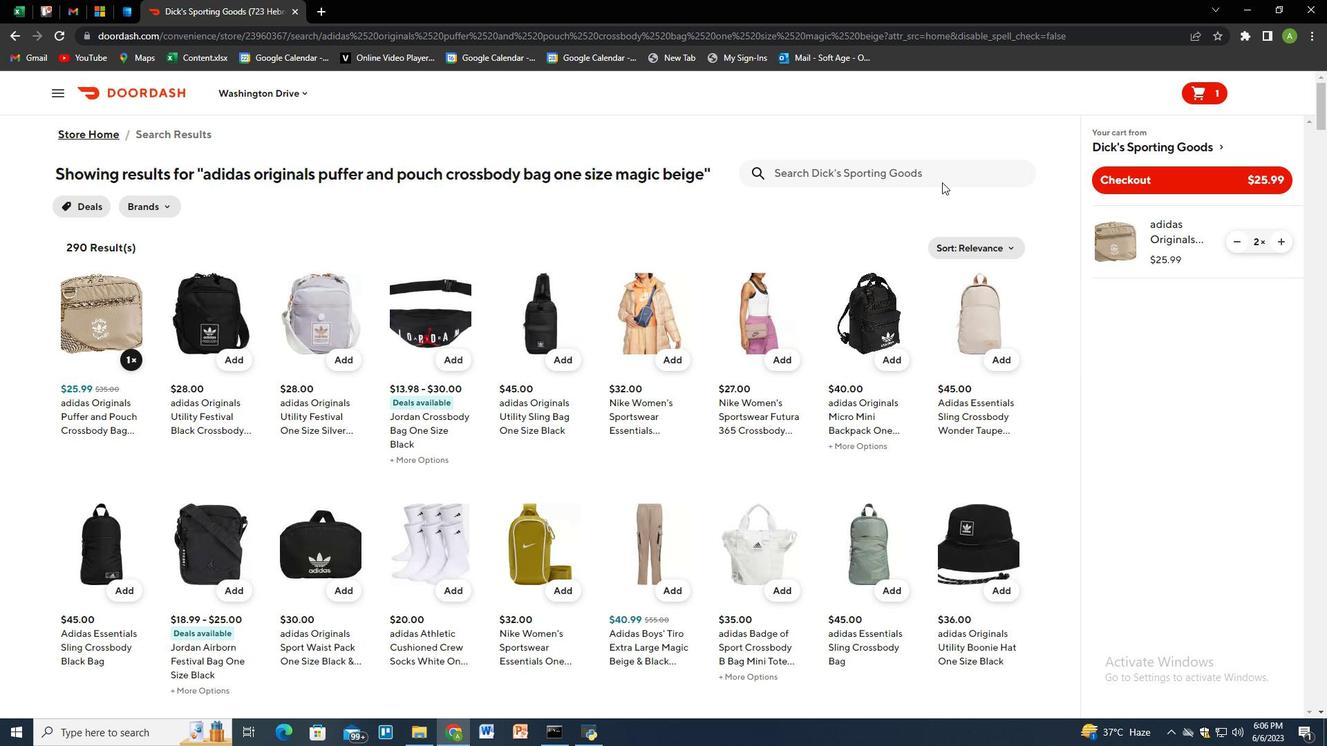 
Action: Key pressed adidad<Key.space><Key.backspace>a<Key.backspace>s<Key.backspace><Key.backspace>s<Key.space>women<Key.shift_r>"s<Key.space>adicolor<Key.space>essentials<Key.space>extra<Key.space>large<Key.space>black<Key.space>t-shirt<Key.enter>
Screenshot: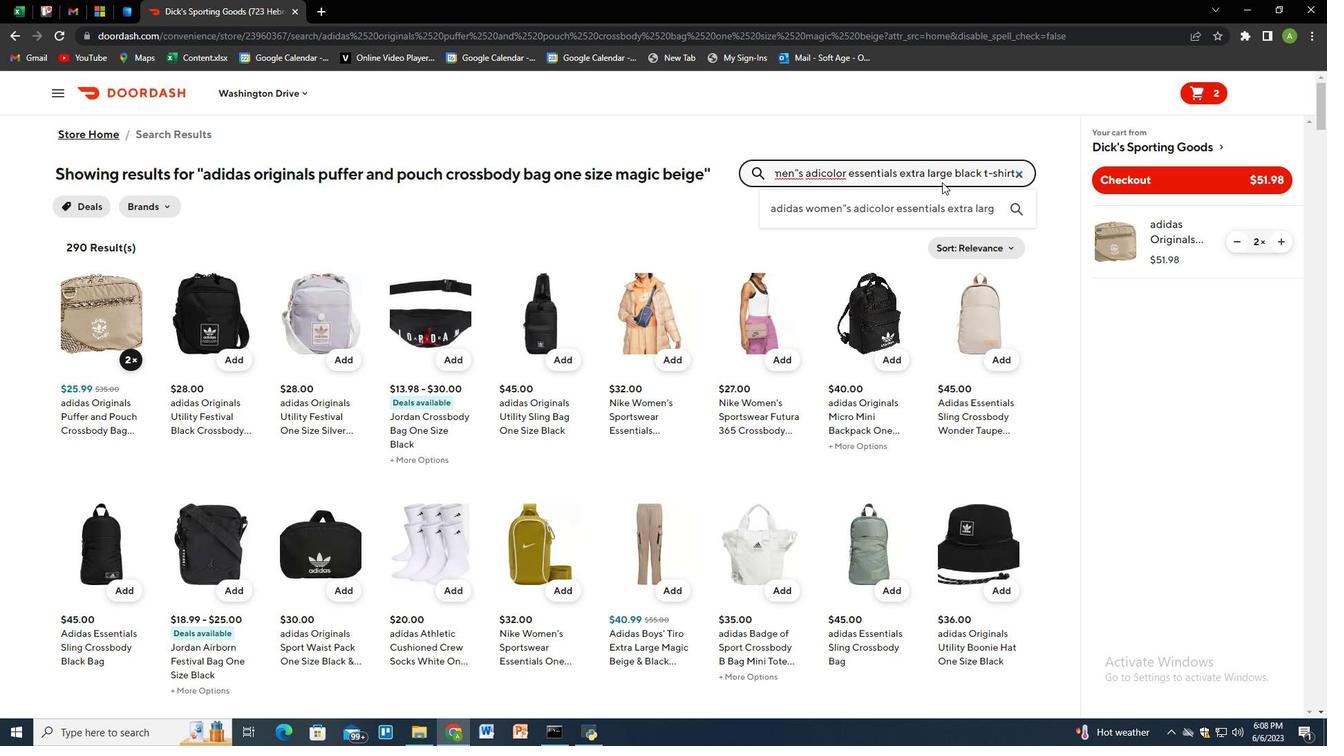 
Action: Mouse moved to (120, 362)
Screenshot: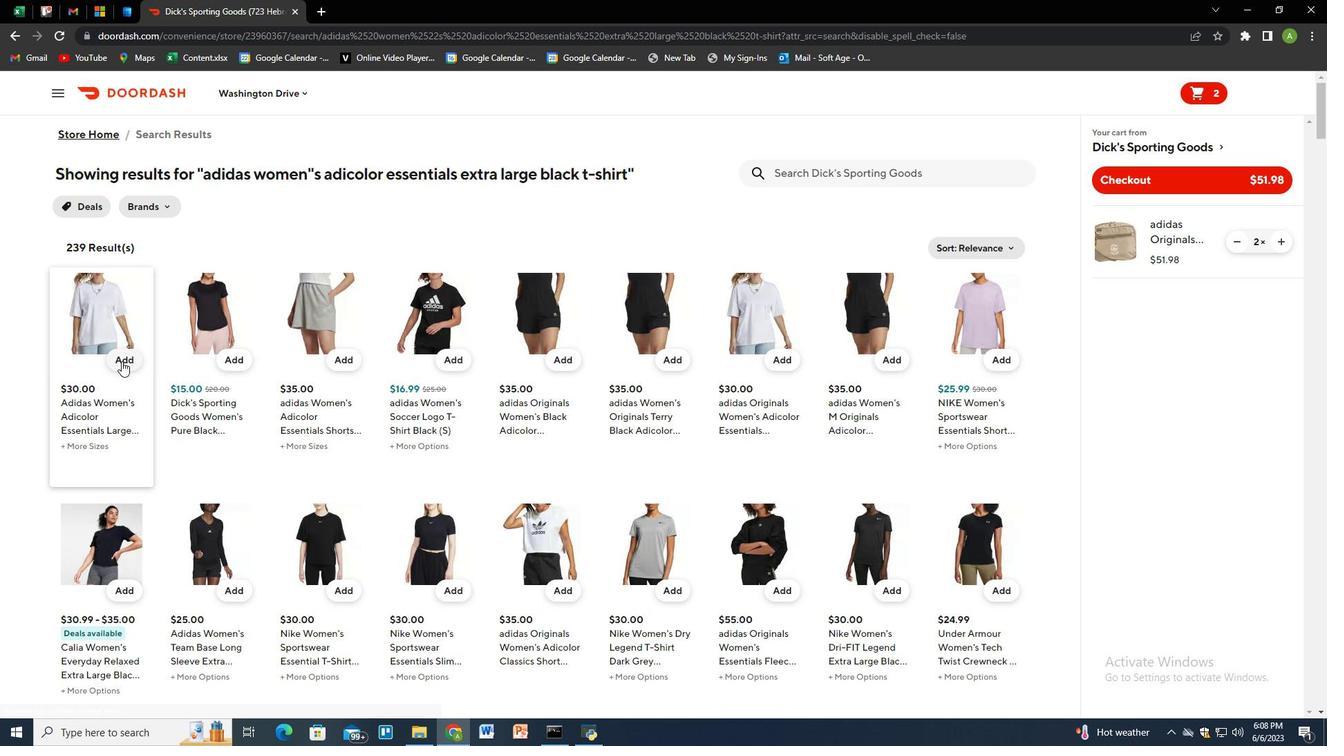 
Action: Mouse pressed left at (120, 362)
Screenshot: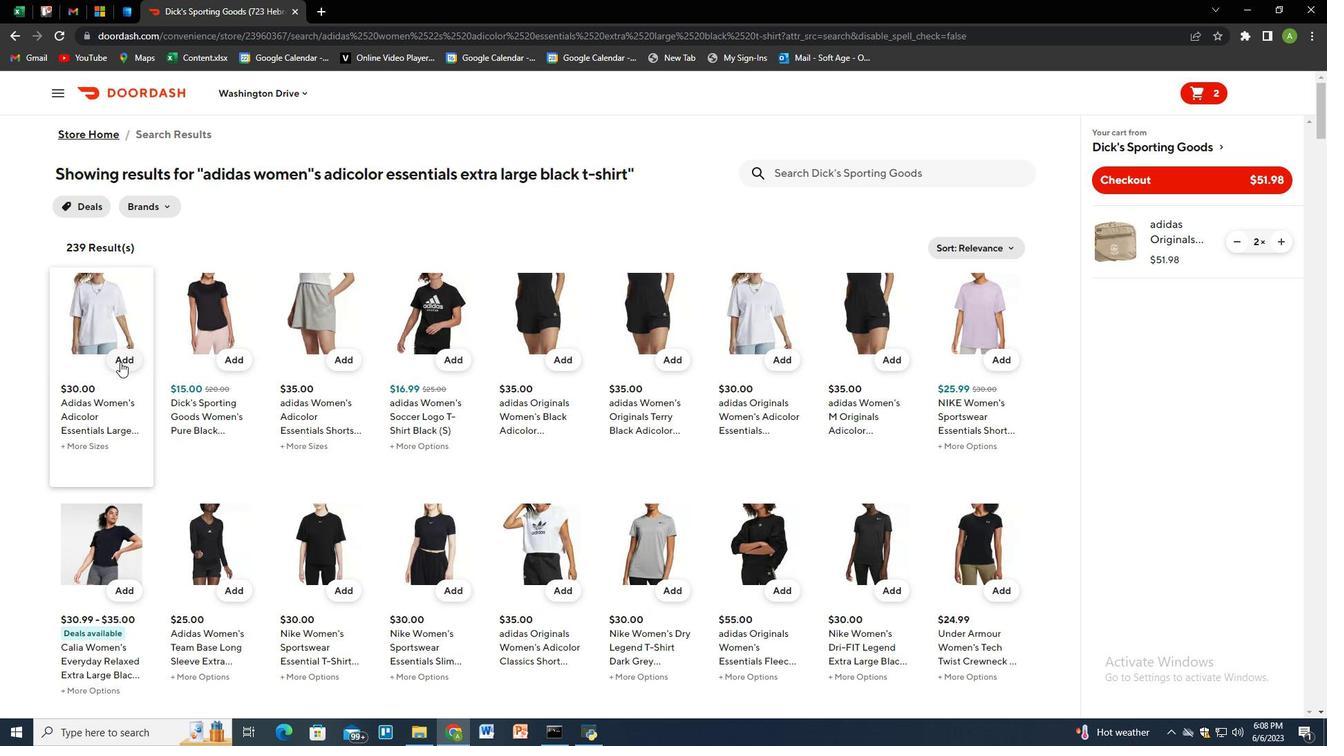 
Action: Mouse moved to (877, 681)
Screenshot: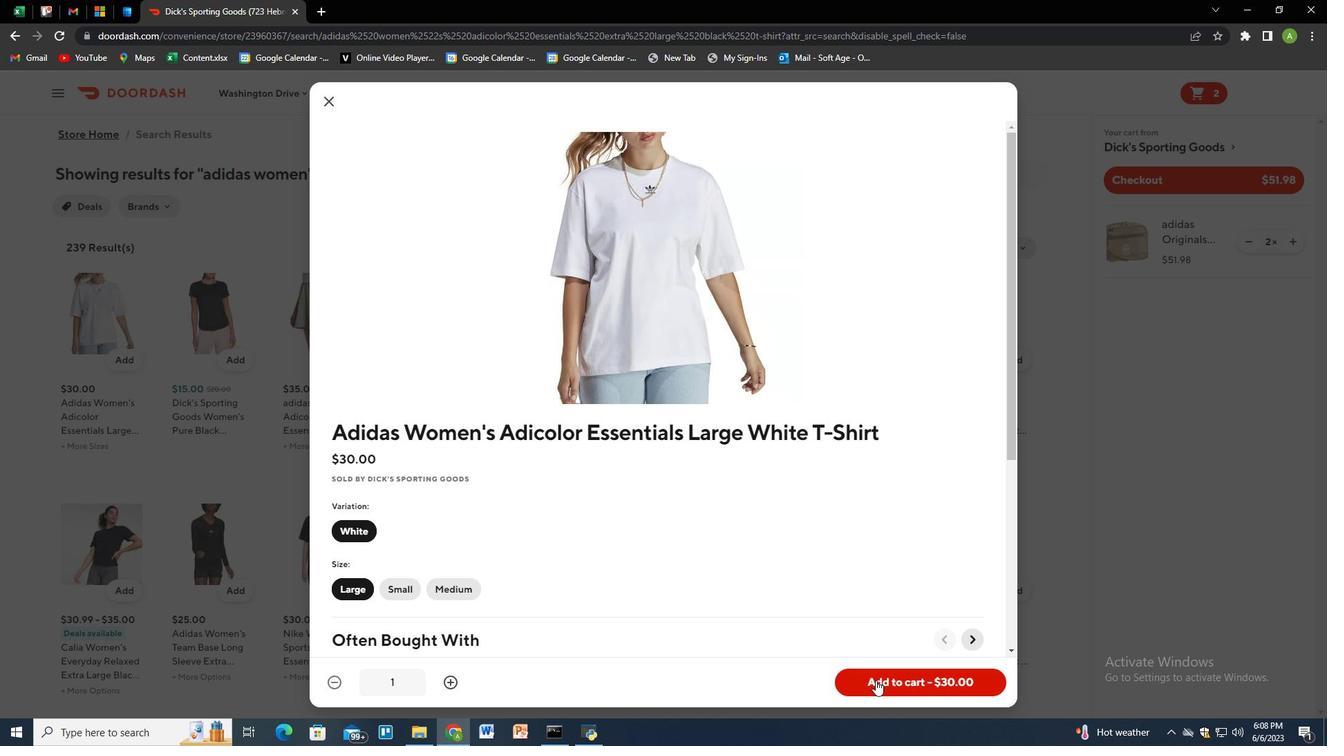 
Action: Mouse pressed left at (877, 681)
Screenshot: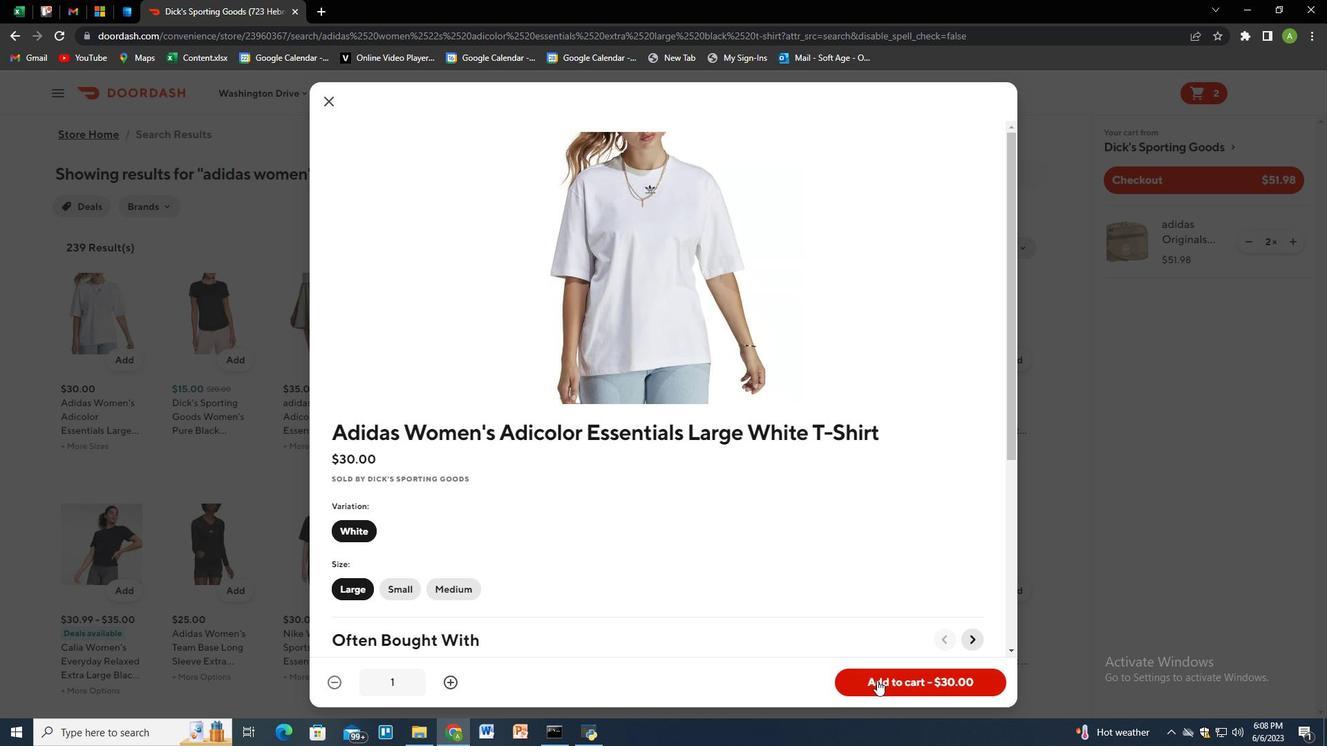 
Action: Mouse moved to (888, 171)
Screenshot: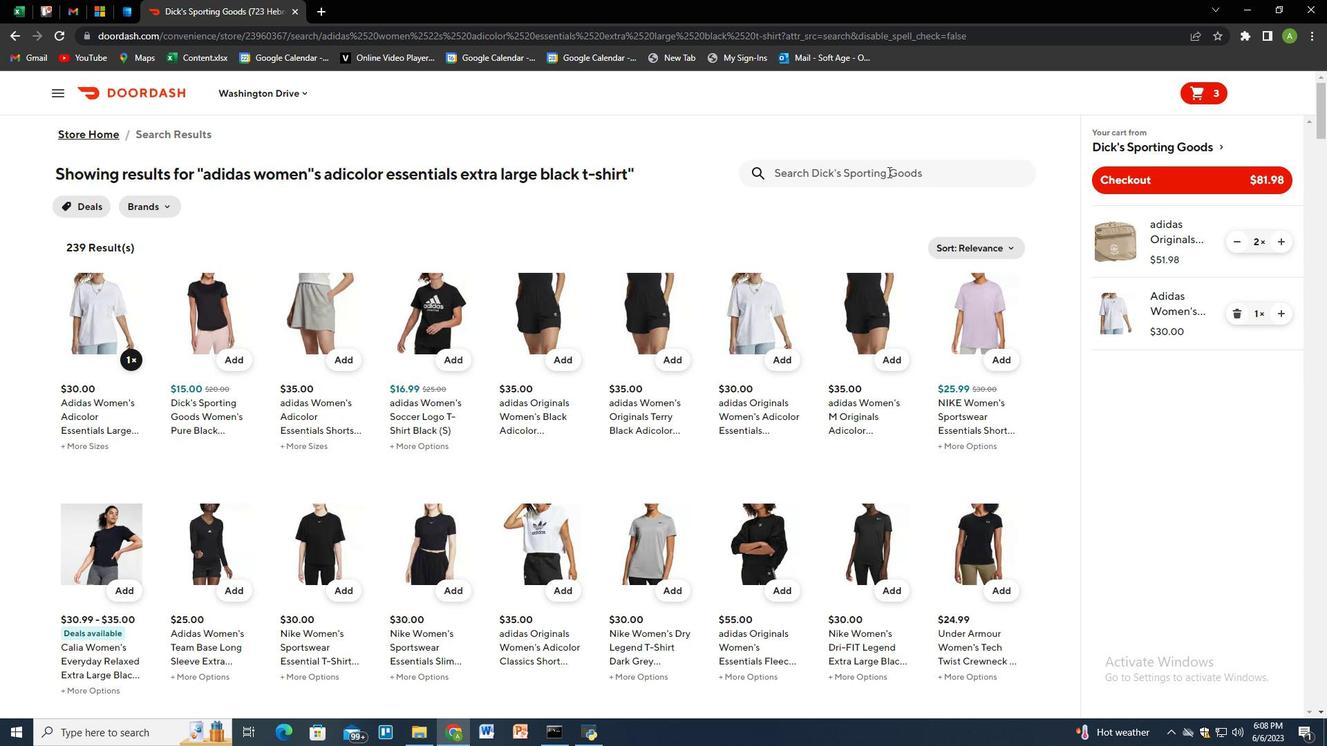 
Action: Mouse pressed left at (888, 171)
Screenshot: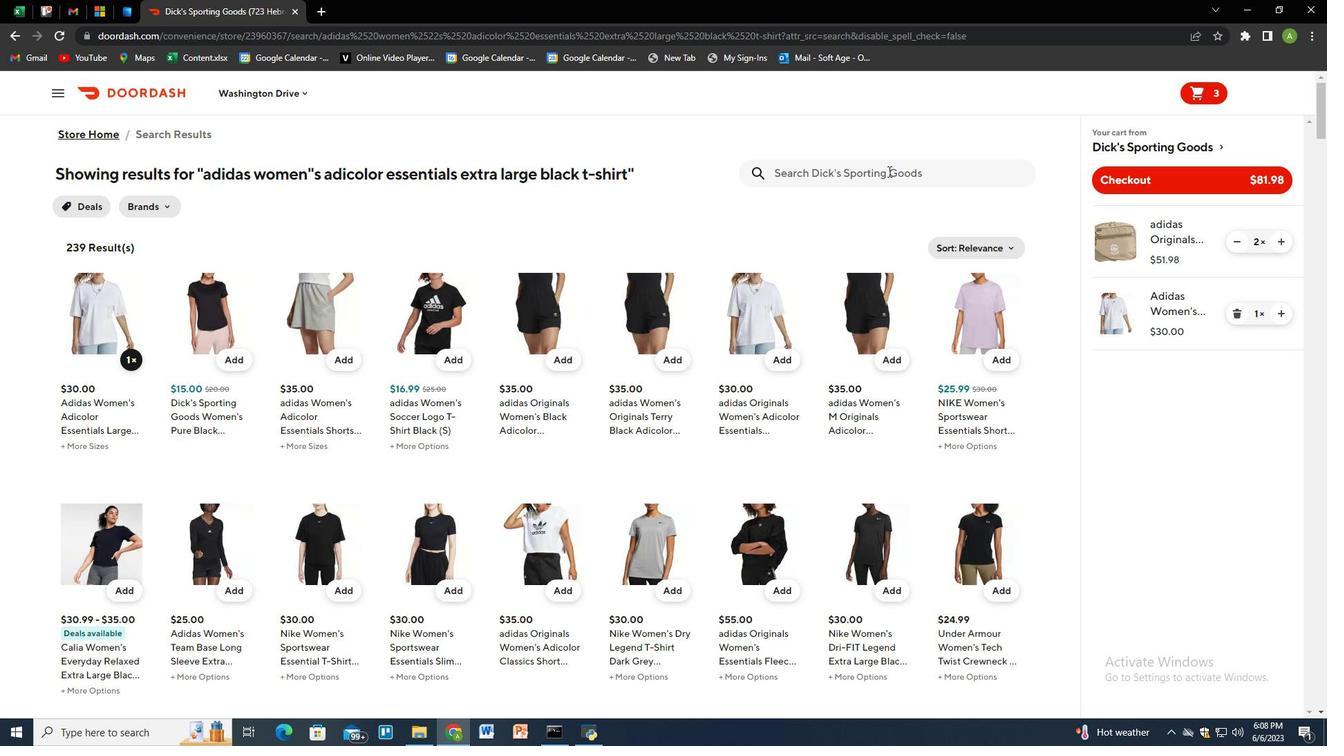 
Action: Key pressed nike<Key.space>women<Key.shift_r>"s<Key.space>pro<Key.space>3<Key.space>shorts<Key.space>obsidian<Key.space>large<Key.enter>
Screenshot: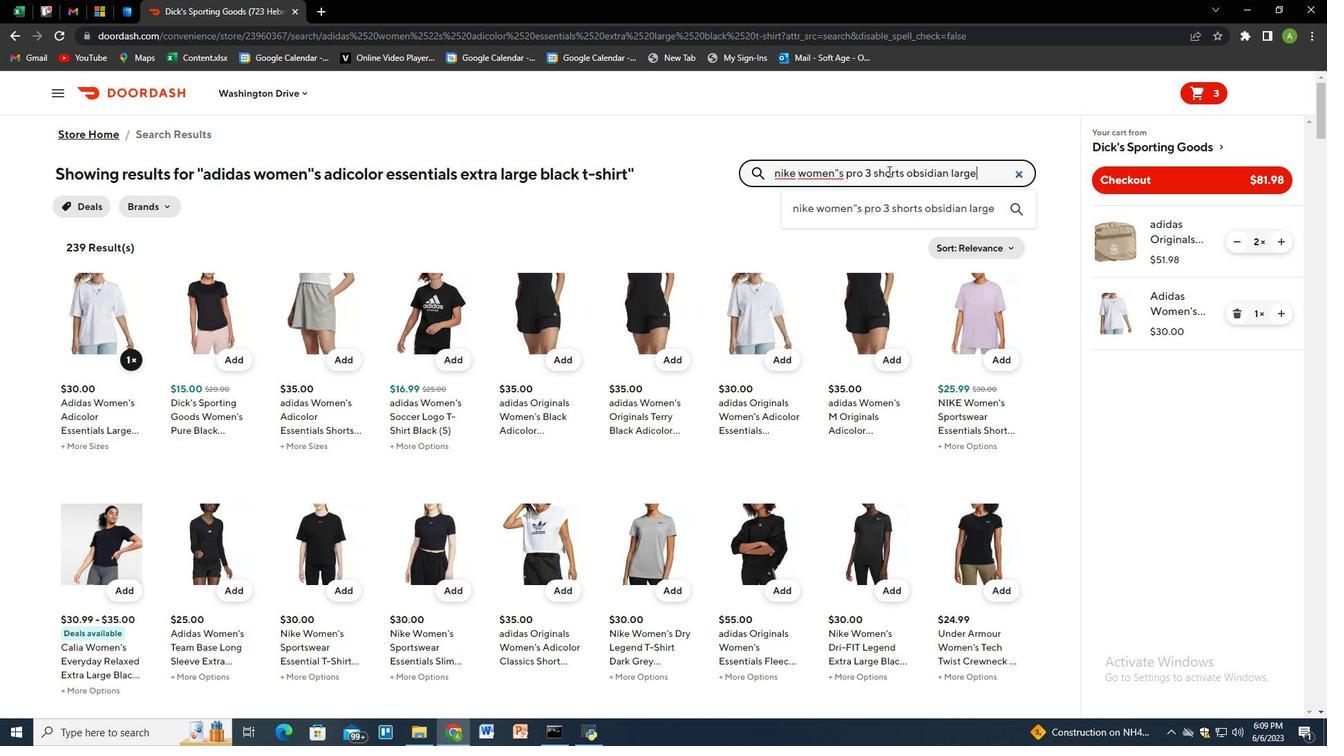 
Action: Mouse moved to (127, 360)
Screenshot: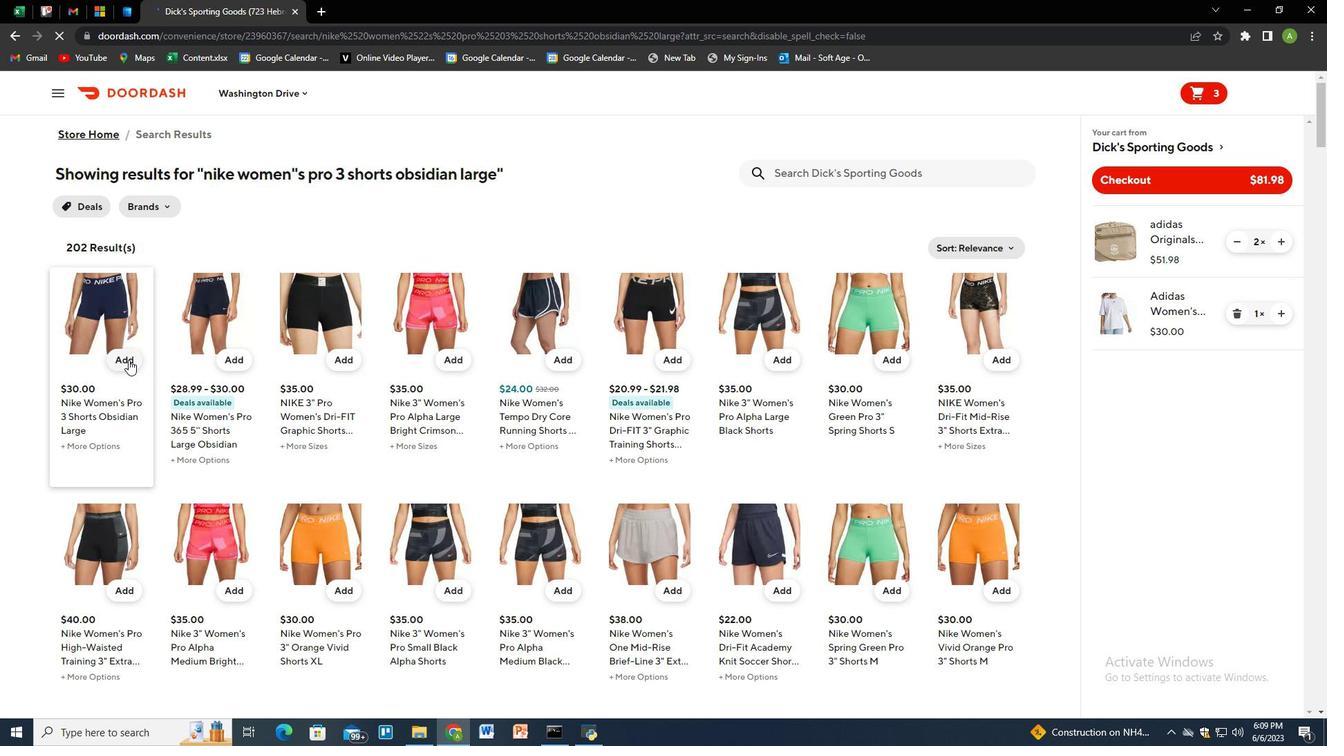 
Action: Mouse pressed left at (127, 360)
Screenshot: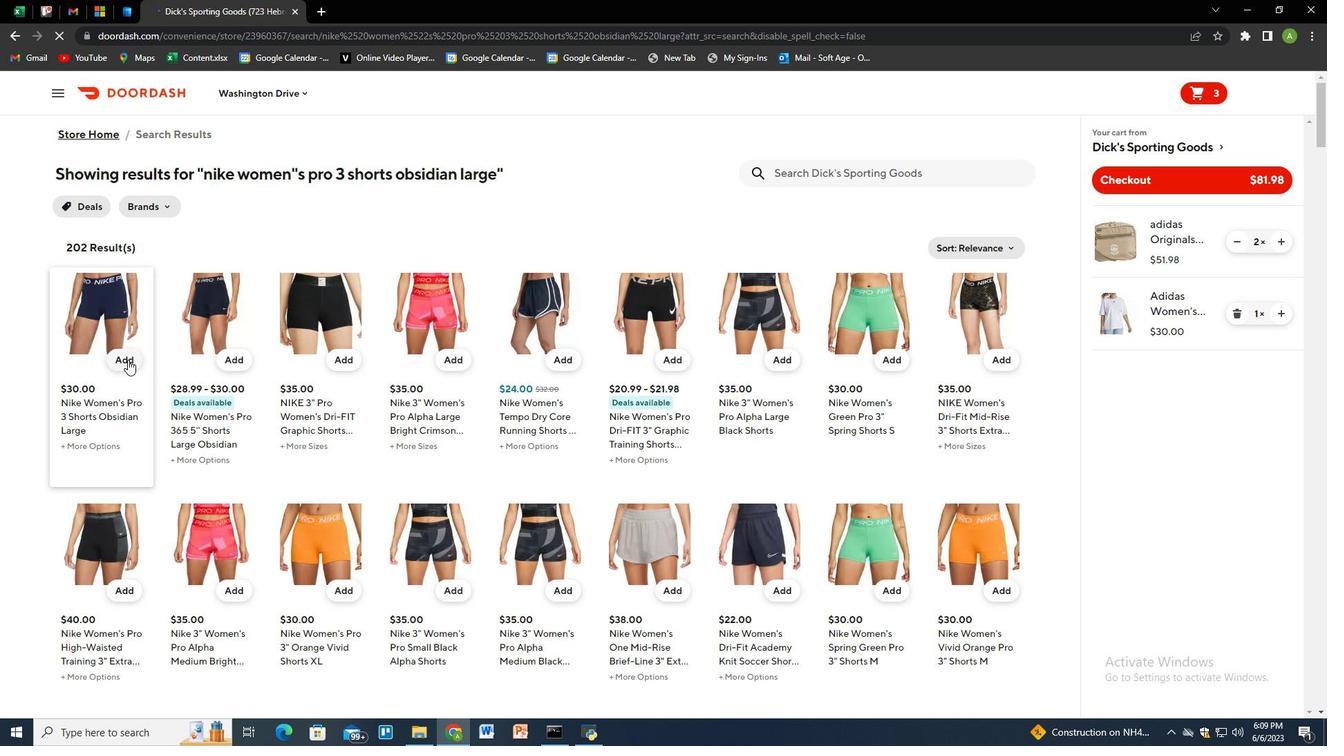 
Action: Mouse moved to (443, 680)
Screenshot: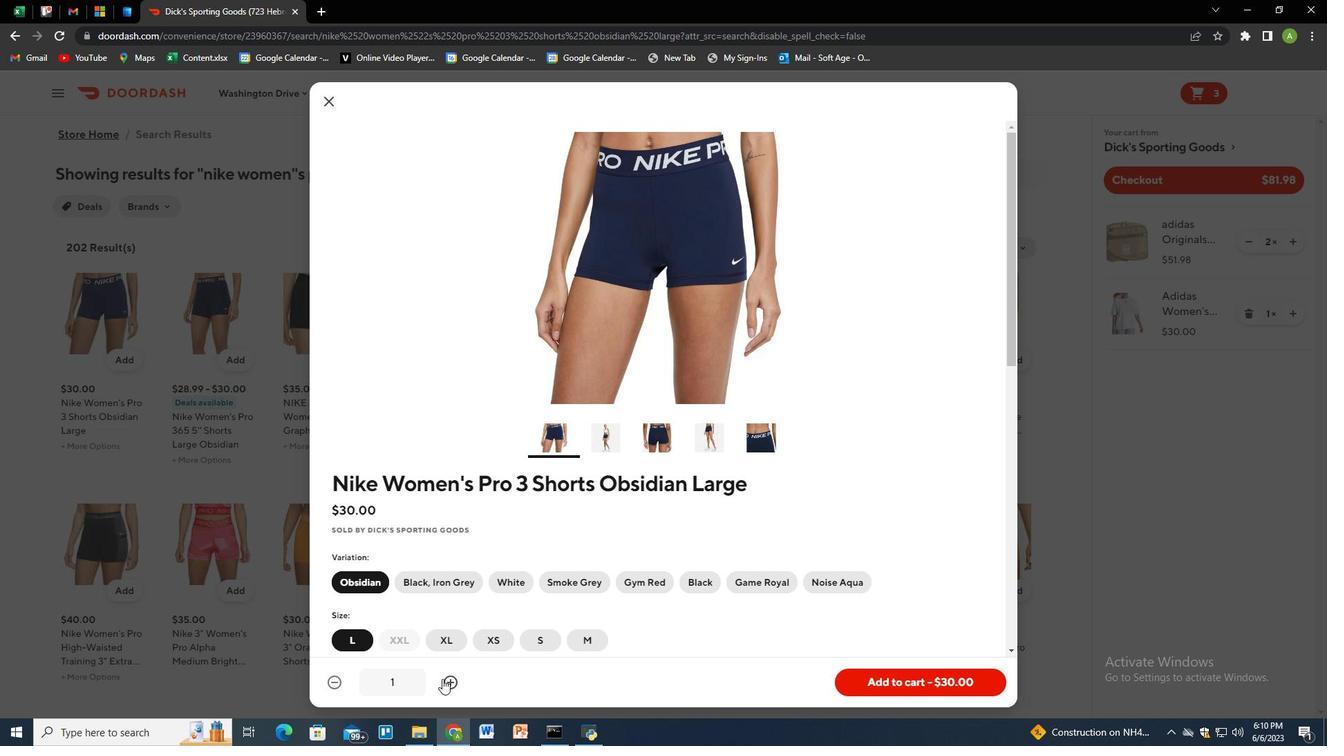 
Action: Mouse pressed left at (443, 680)
Screenshot: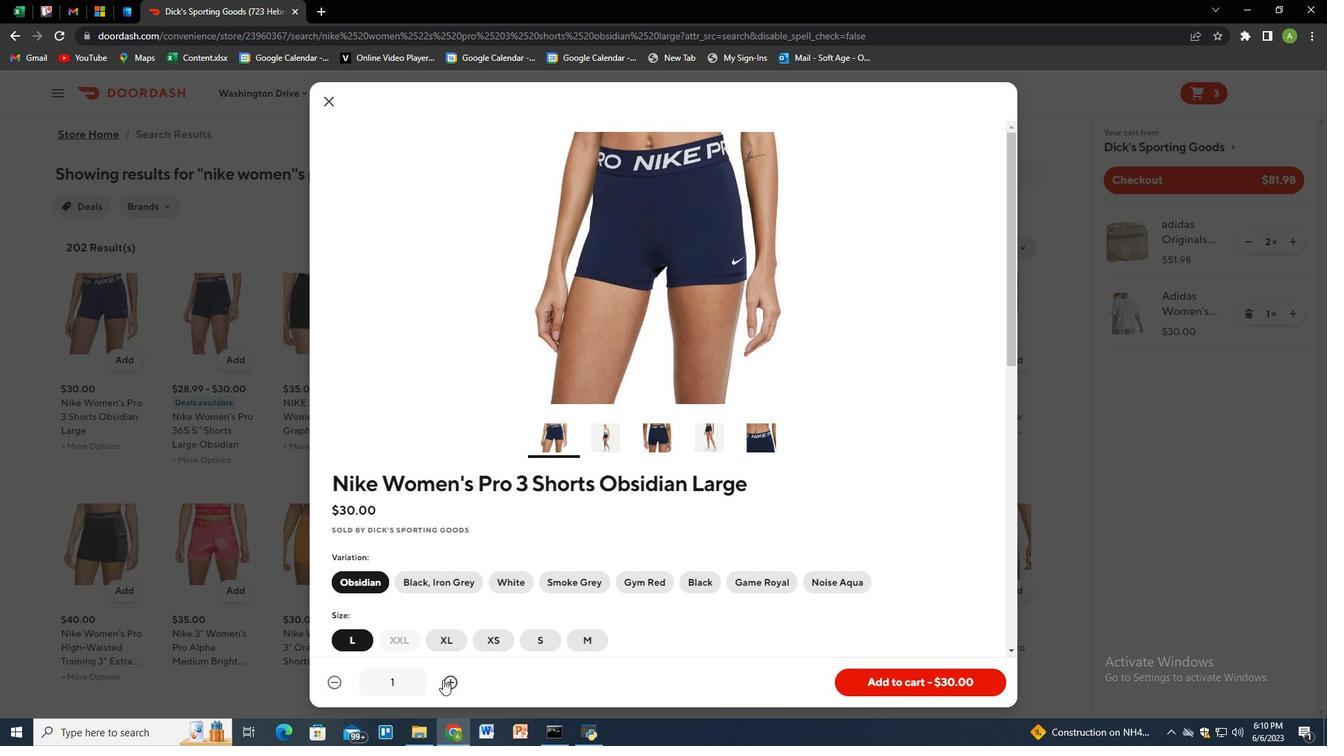 
Action: Mouse moved to (869, 680)
Screenshot: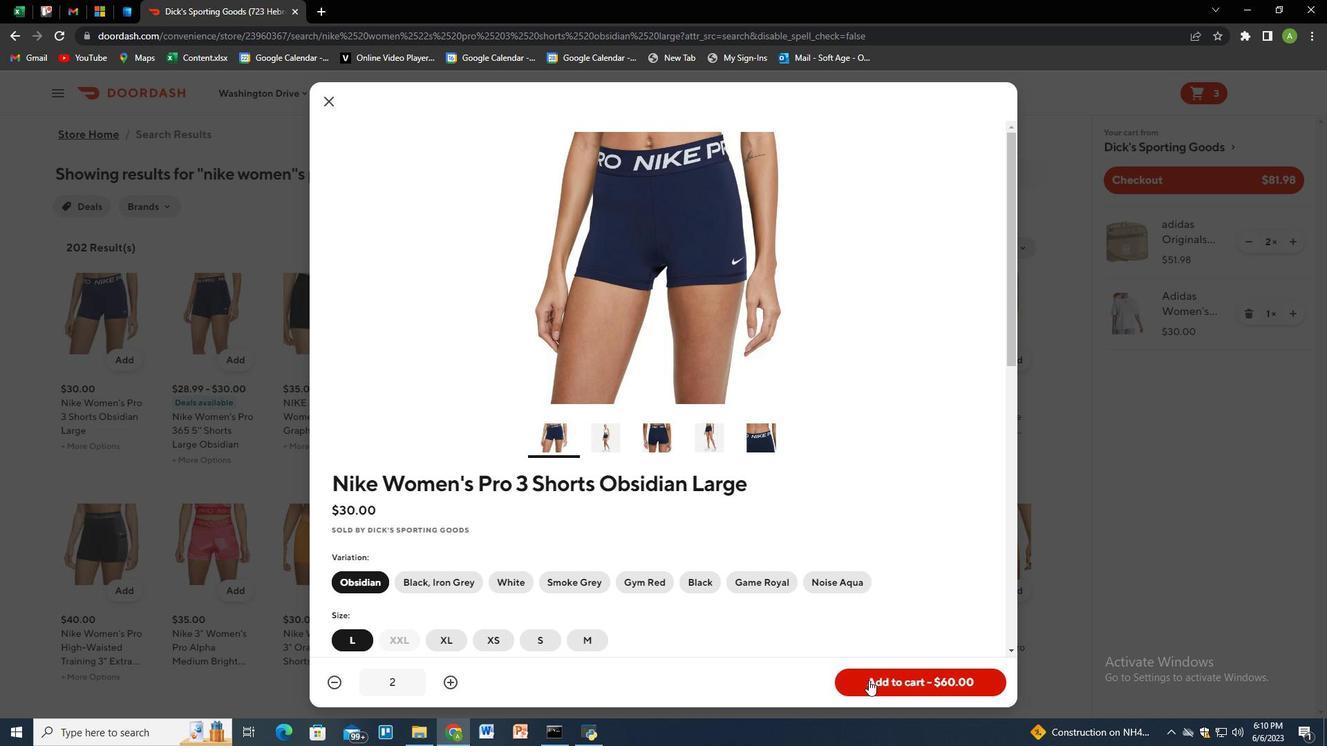 
Action: Mouse pressed left at (869, 680)
Screenshot: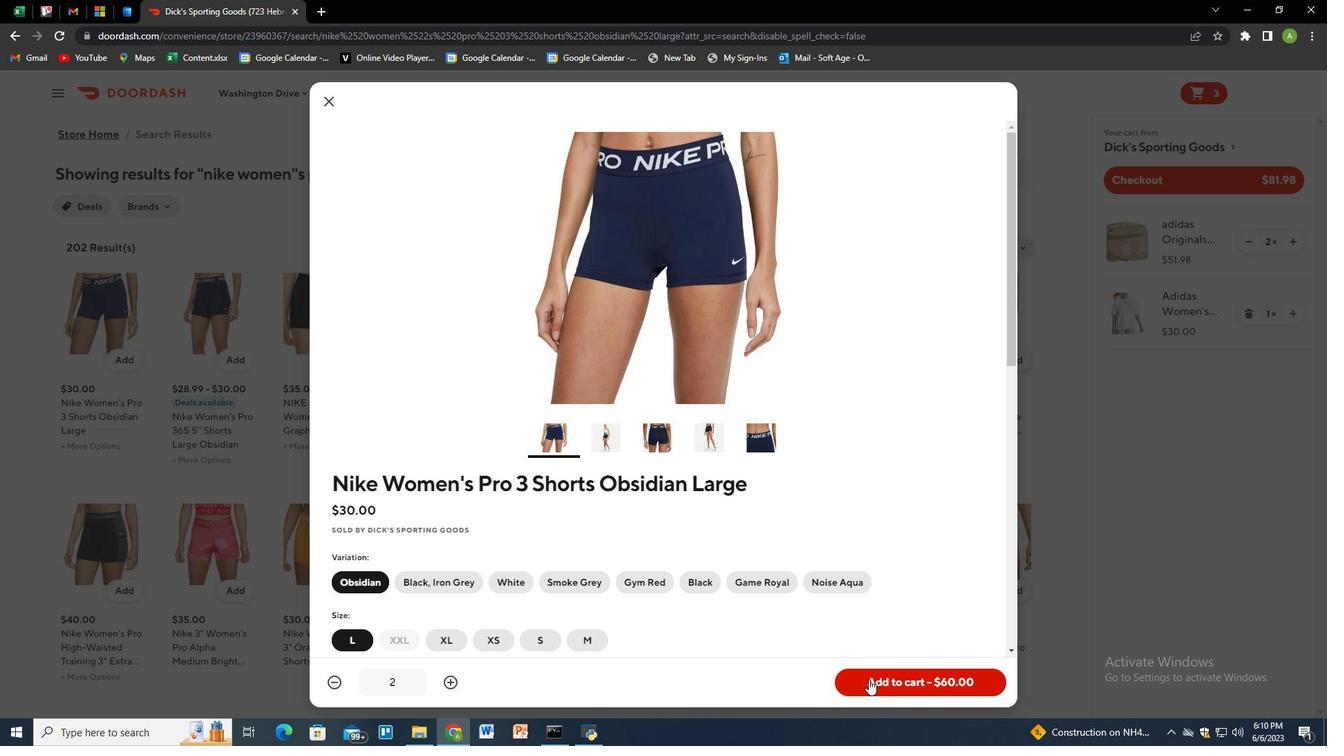 
Action: Mouse moved to (876, 168)
Screenshot: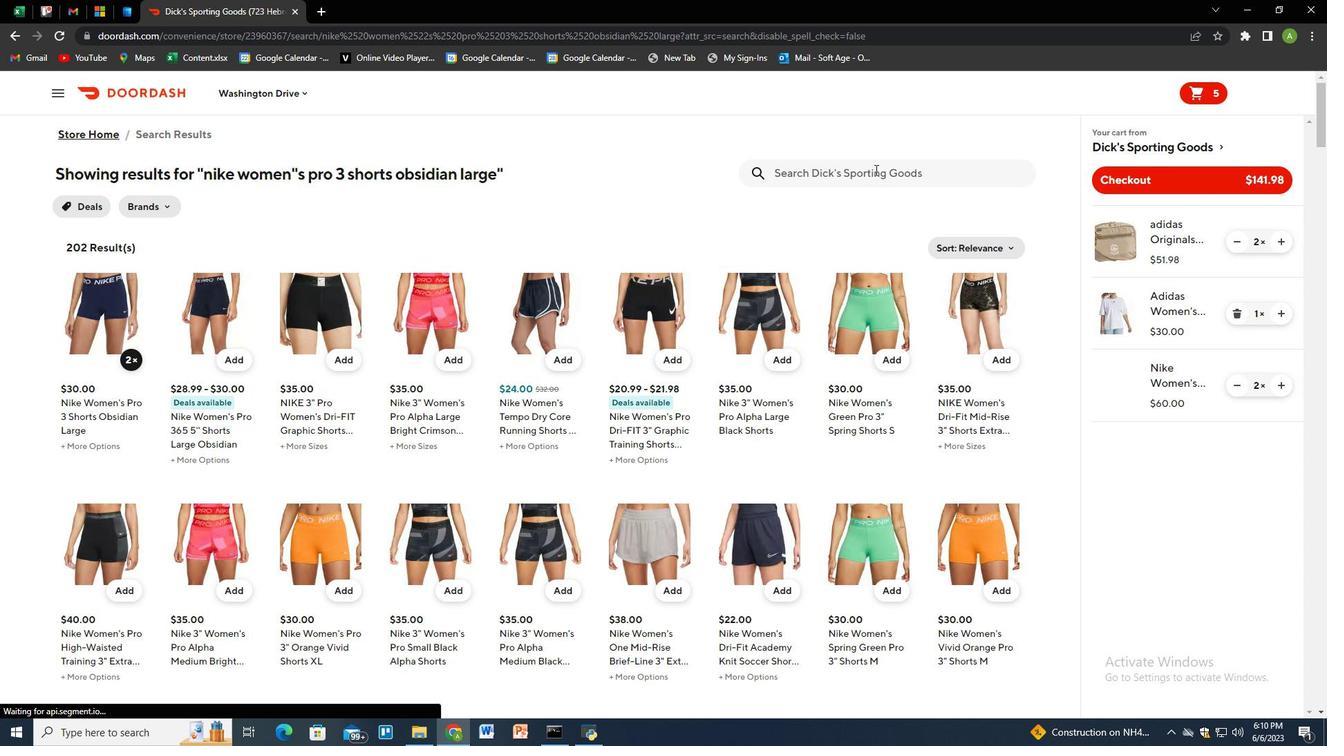 
Action: Mouse pressed left at (876, 168)
Screenshot: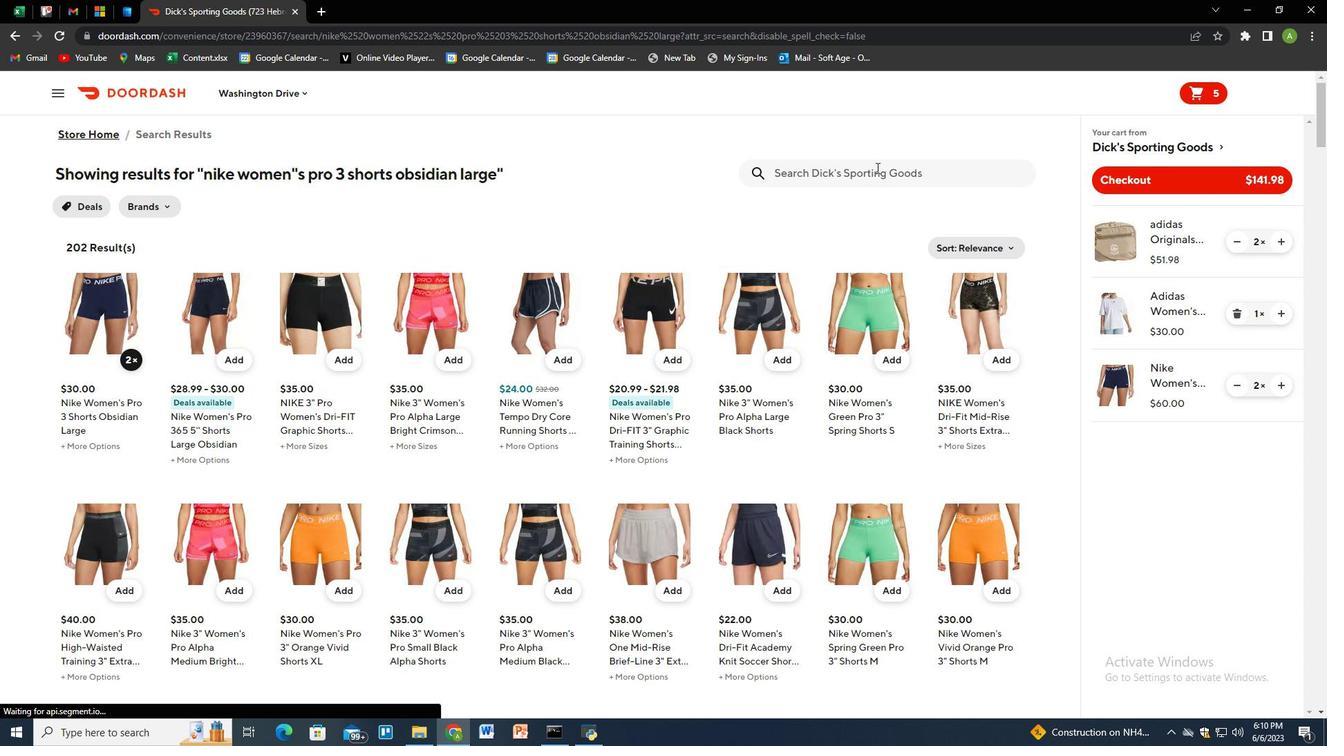 
Action: Key pressed dsg<Key.space>girls<Key.shift_r>"<Key.space>basketball<Key.space>shorts<Key.space>pure<Key.space>white<Key.space>medium<Key.enter>
Screenshot: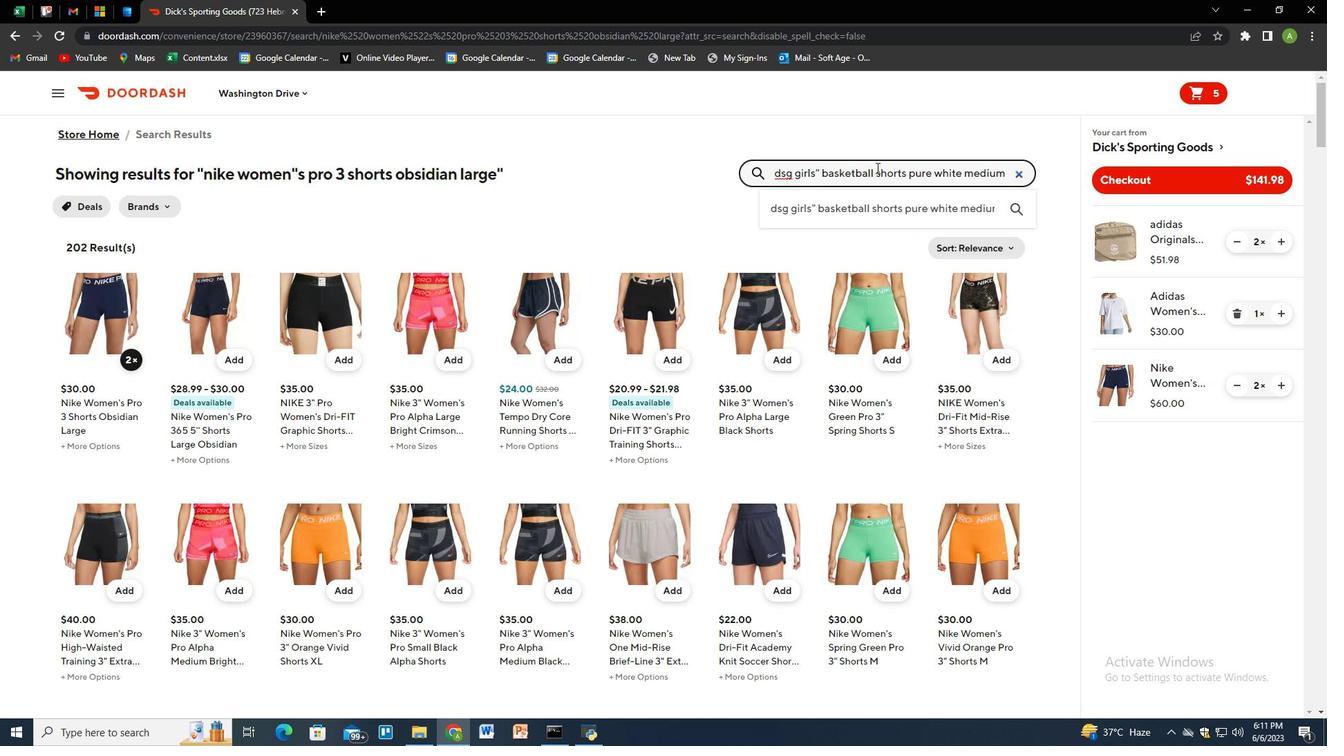 
Action: Mouse moved to (123, 365)
Screenshot: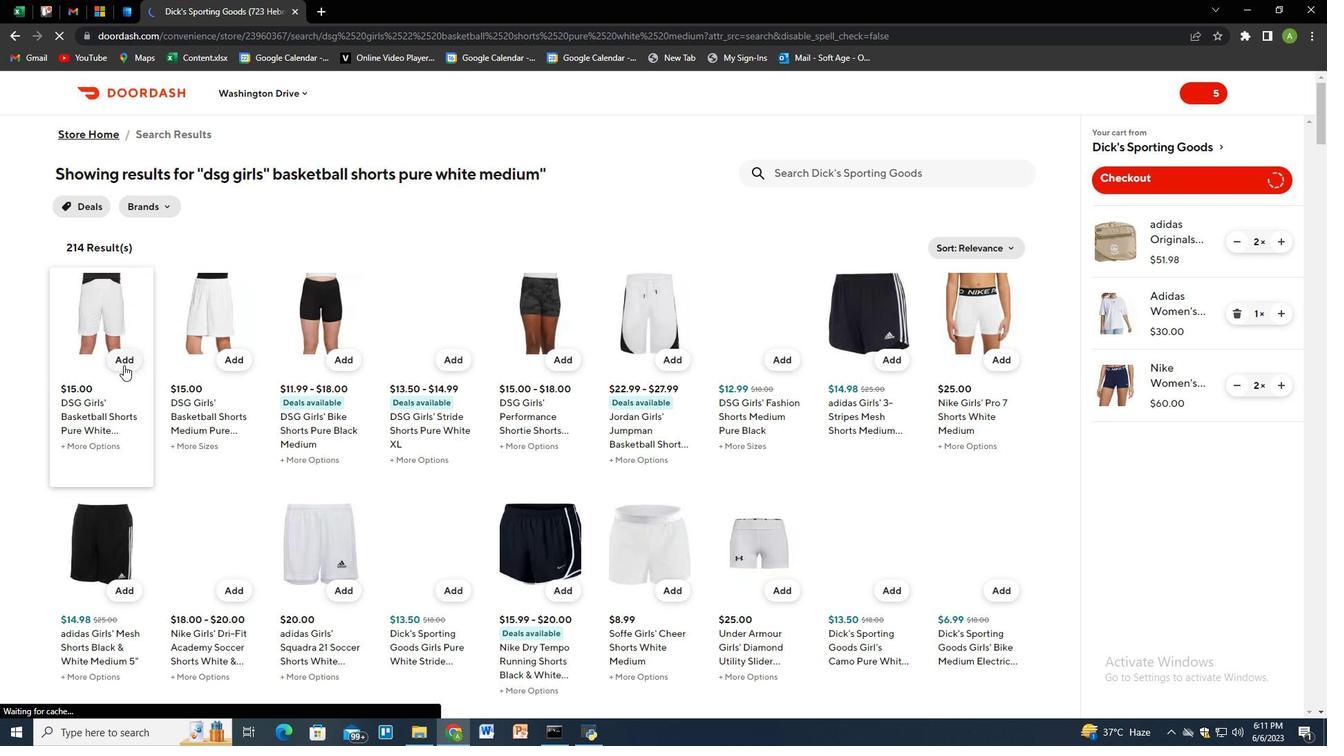 
Action: Mouse pressed left at (123, 365)
Screenshot: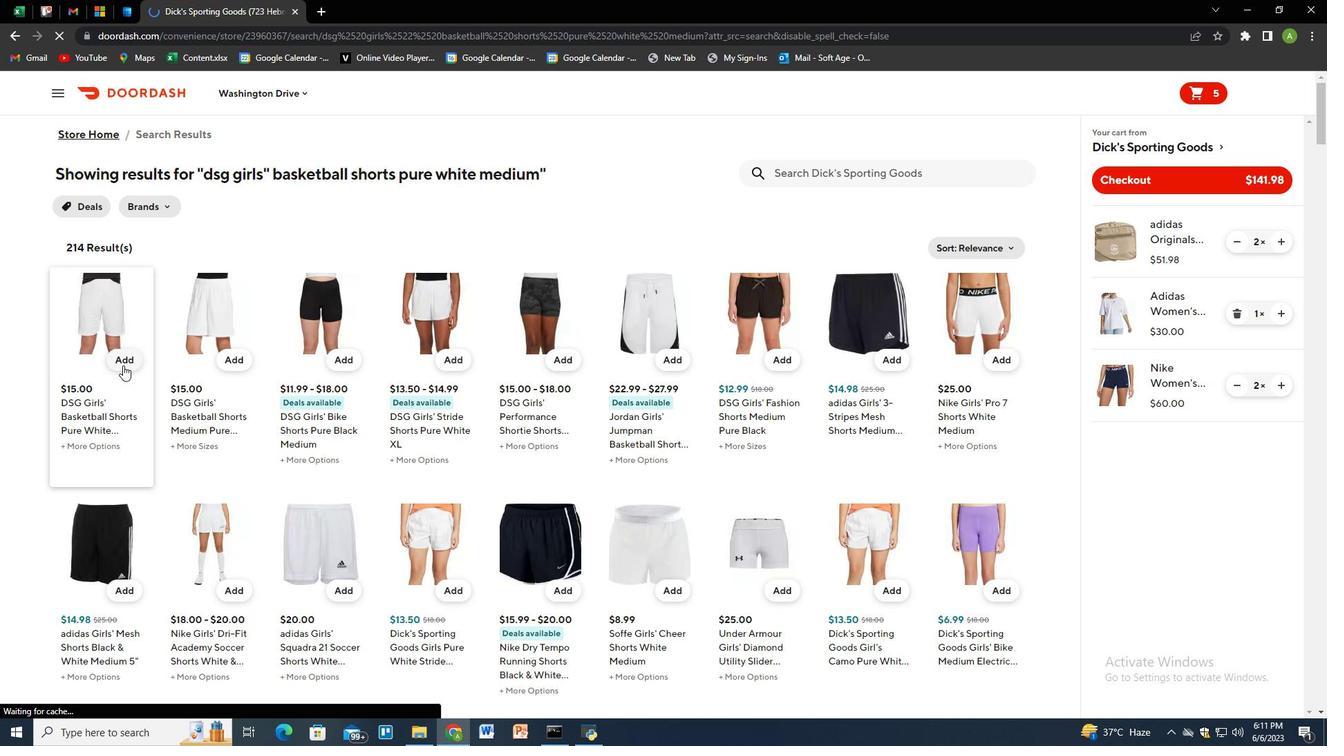 
Action: Mouse moved to (441, 681)
Screenshot: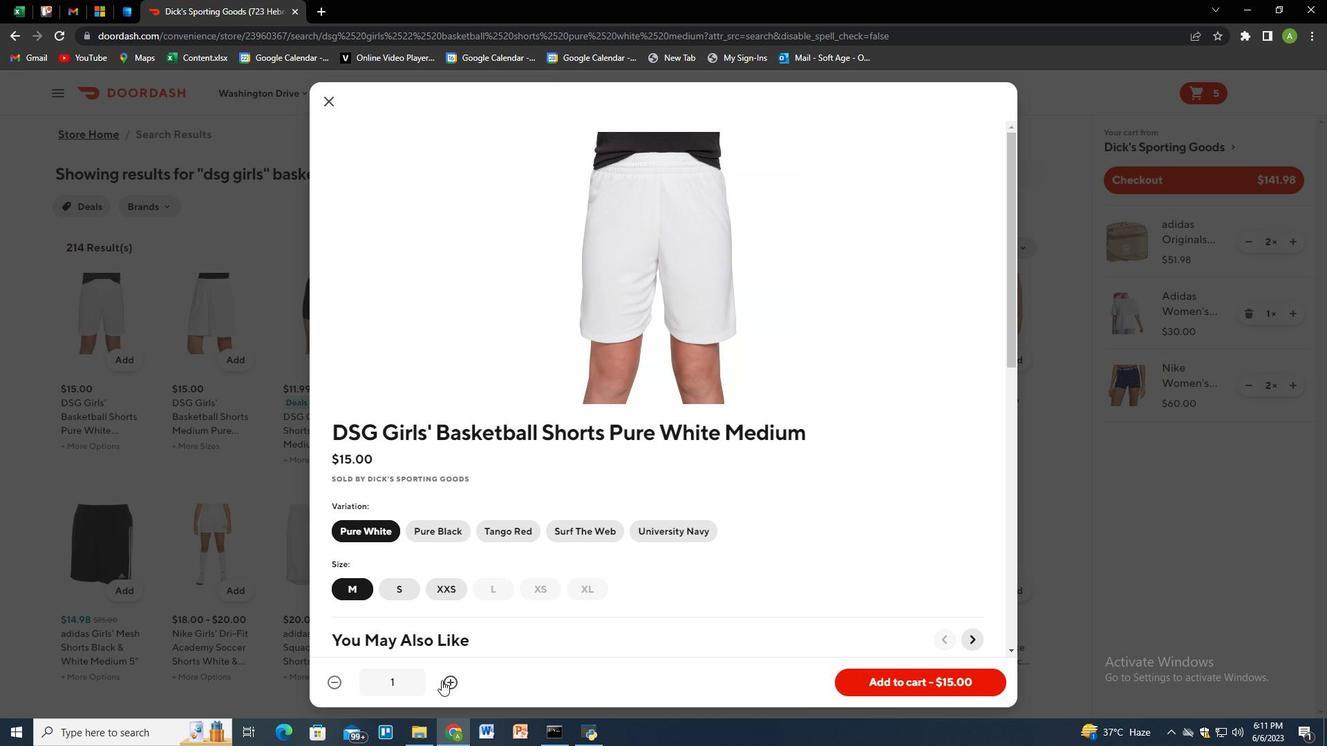 
Action: Mouse pressed left at (441, 681)
Screenshot: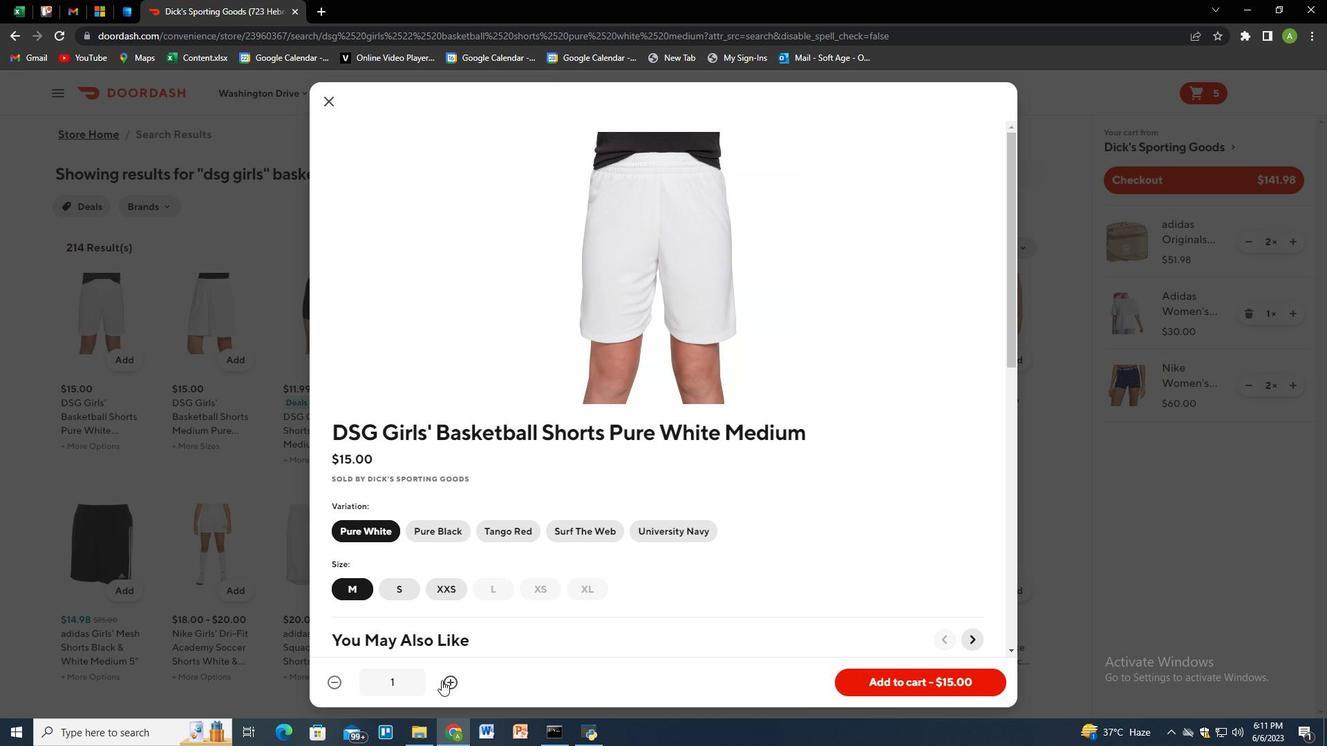 
Action: Mouse moved to (884, 683)
Screenshot: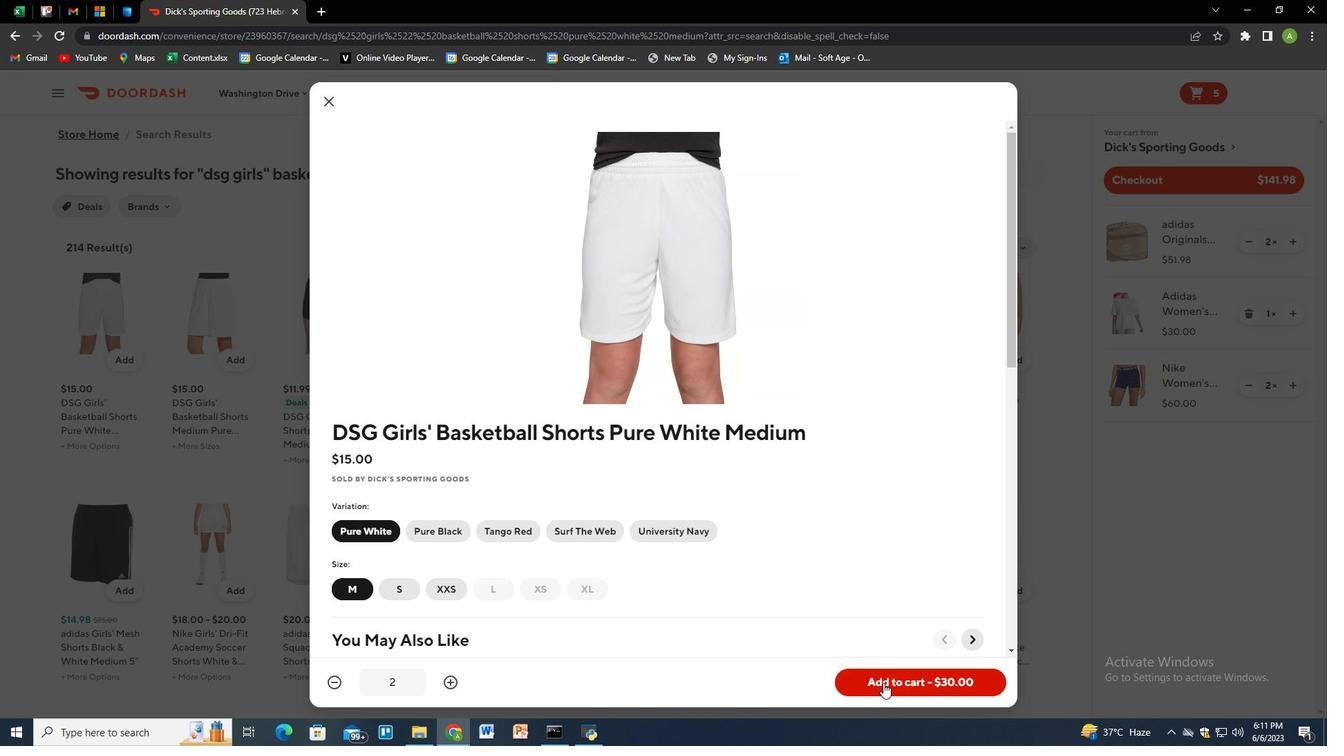 
Action: Mouse pressed left at (884, 683)
Screenshot: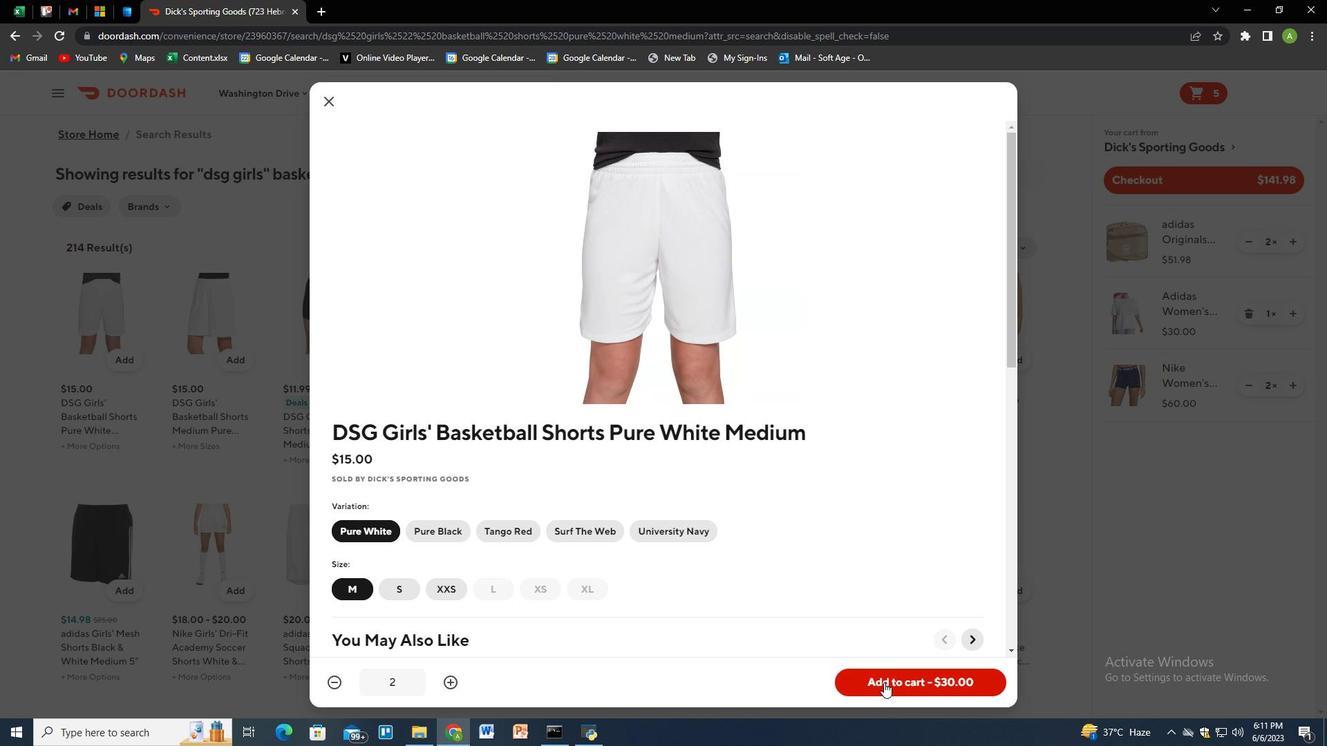 
Action: Mouse moved to (871, 176)
Screenshot: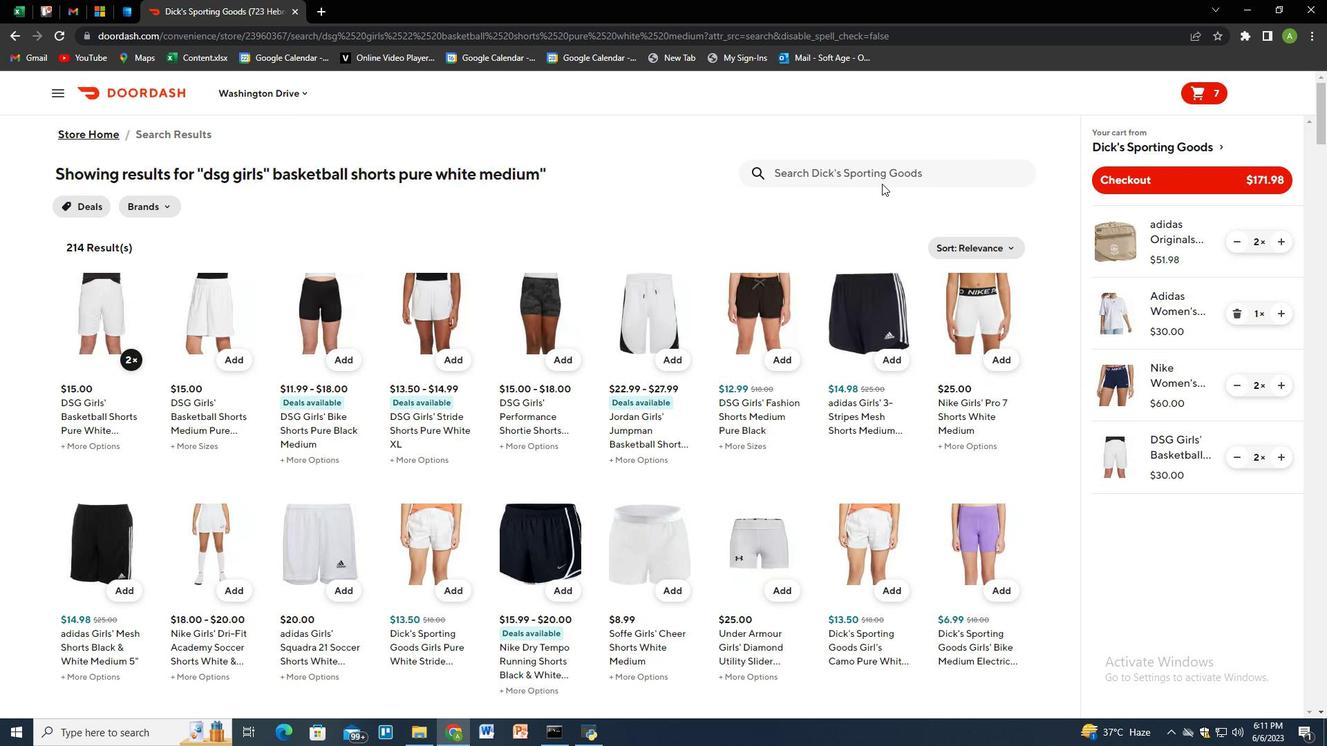 
Action: Mouse pressed left at (871, 176)
Screenshot: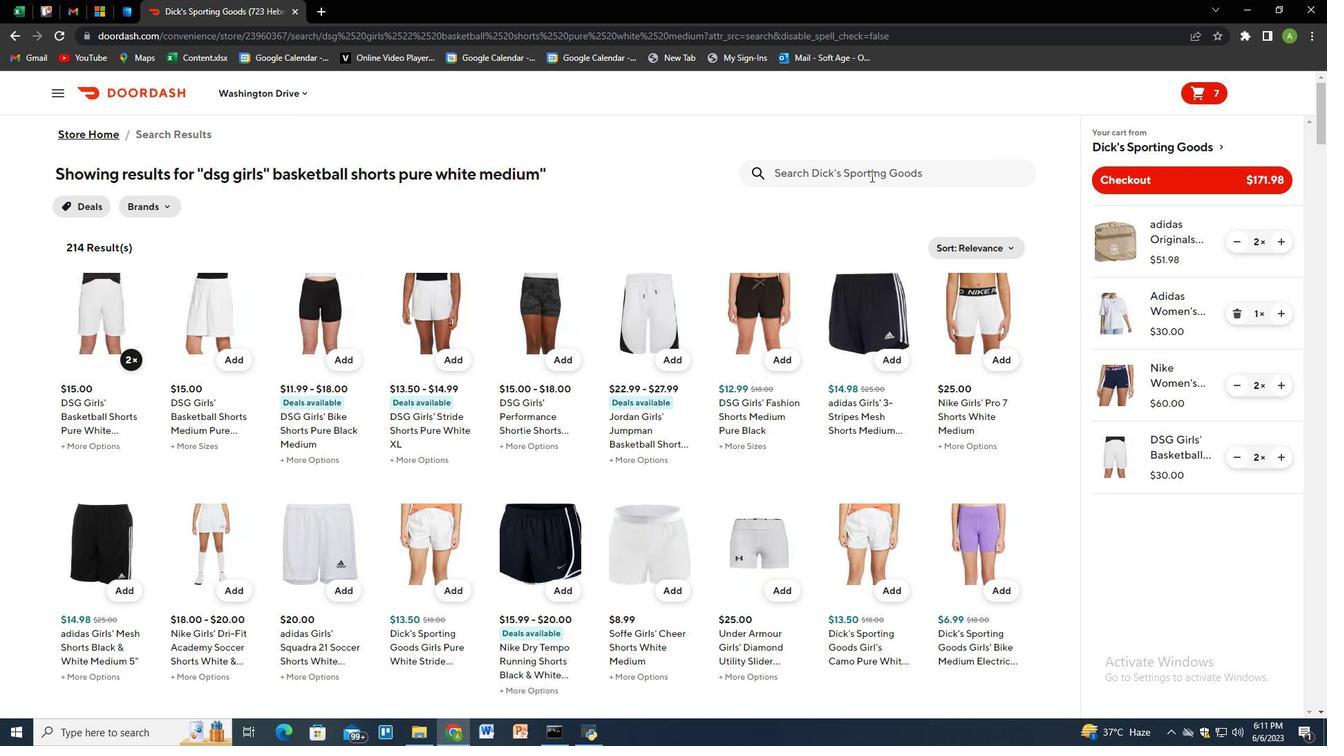 
Action: Key pressed ghost<Key.space>legend<Key.space>v2<Key.space>pre-workout<Key.space>powder<Key.space>cherry<Key.space>limeade<Key.space><Key.shift_r><Key.shift_r>(14.6<Key.space>oz<Key.shift_r>)<Key.enter>
Screenshot: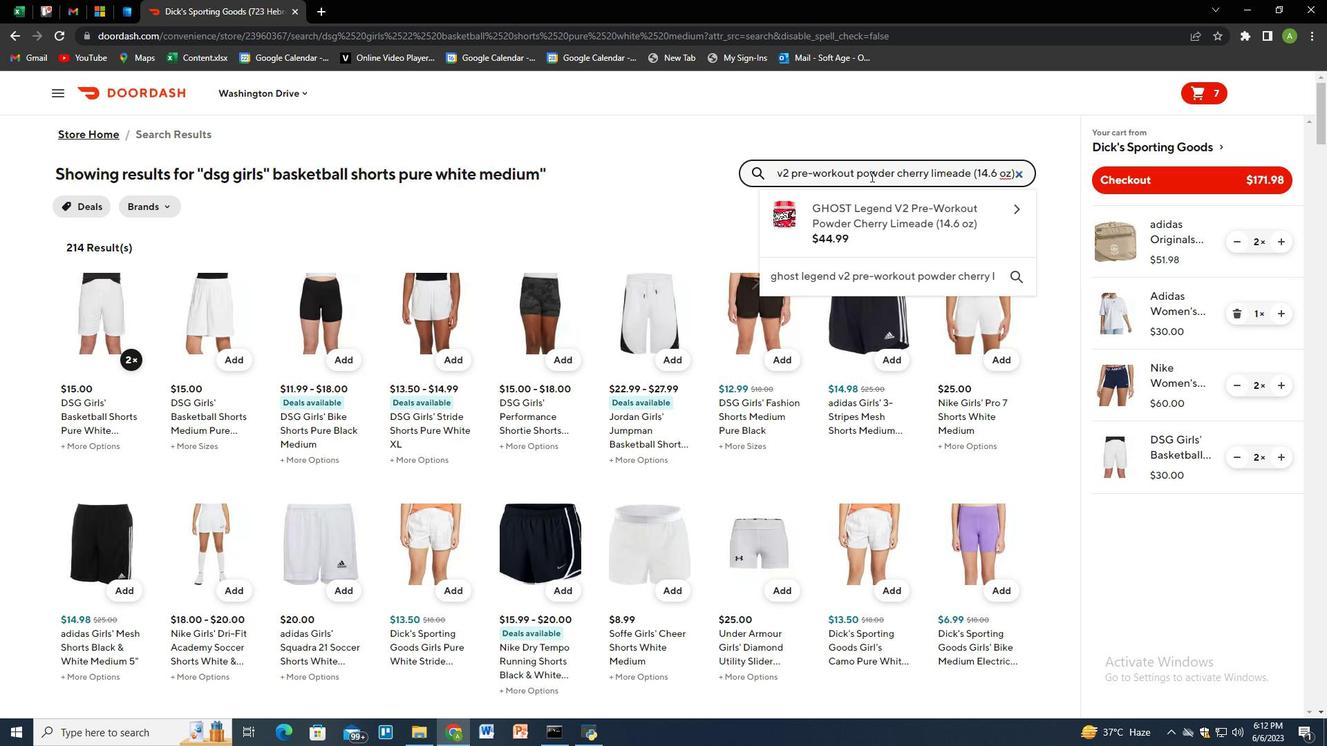 
Action: Mouse moved to (125, 356)
Screenshot: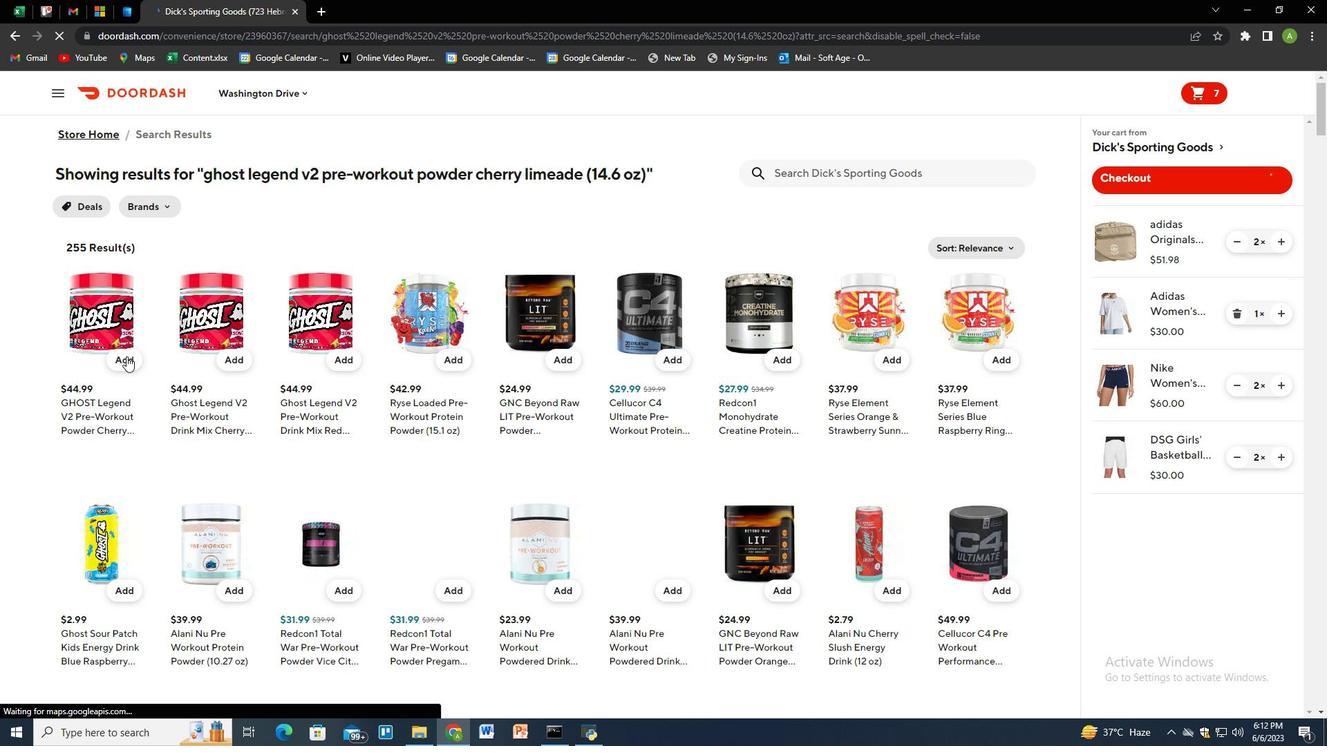 
Action: Mouse pressed left at (125, 356)
Screenshot: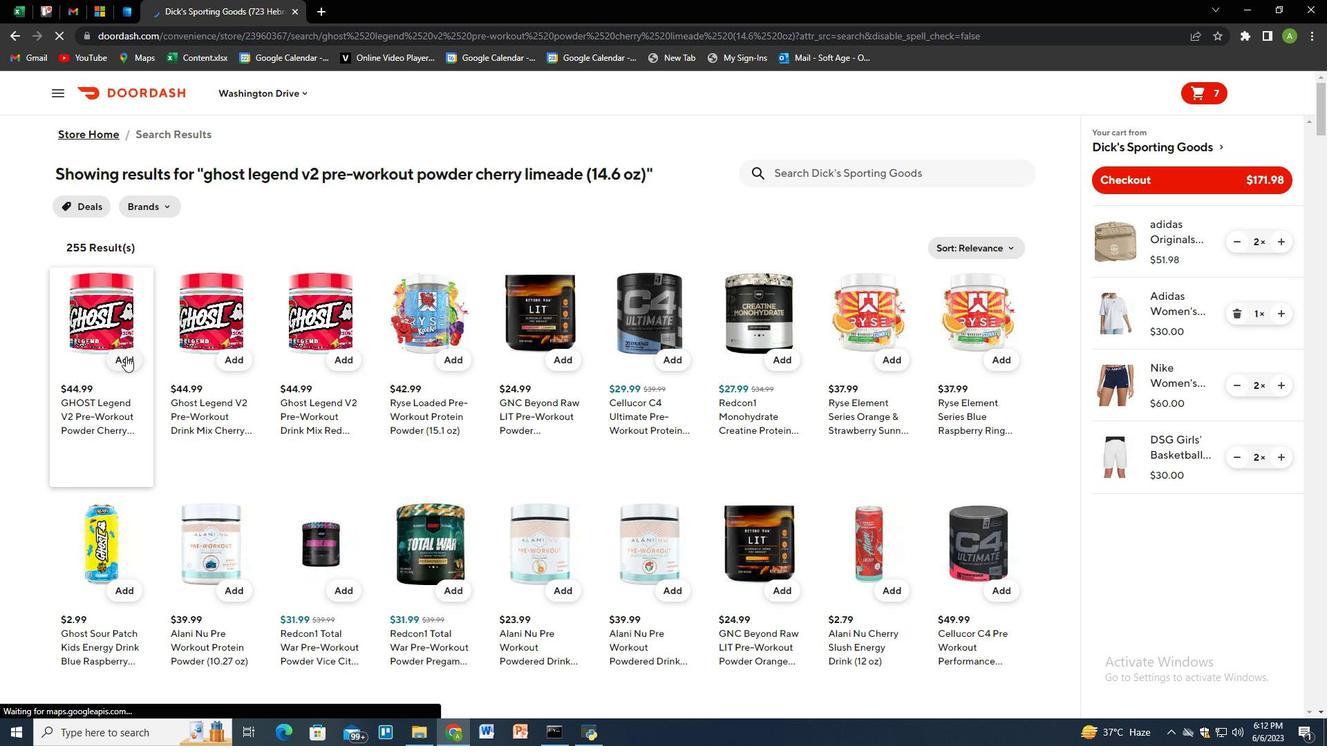 
Action: Mouse moved to (1134, 183)
Screenshot: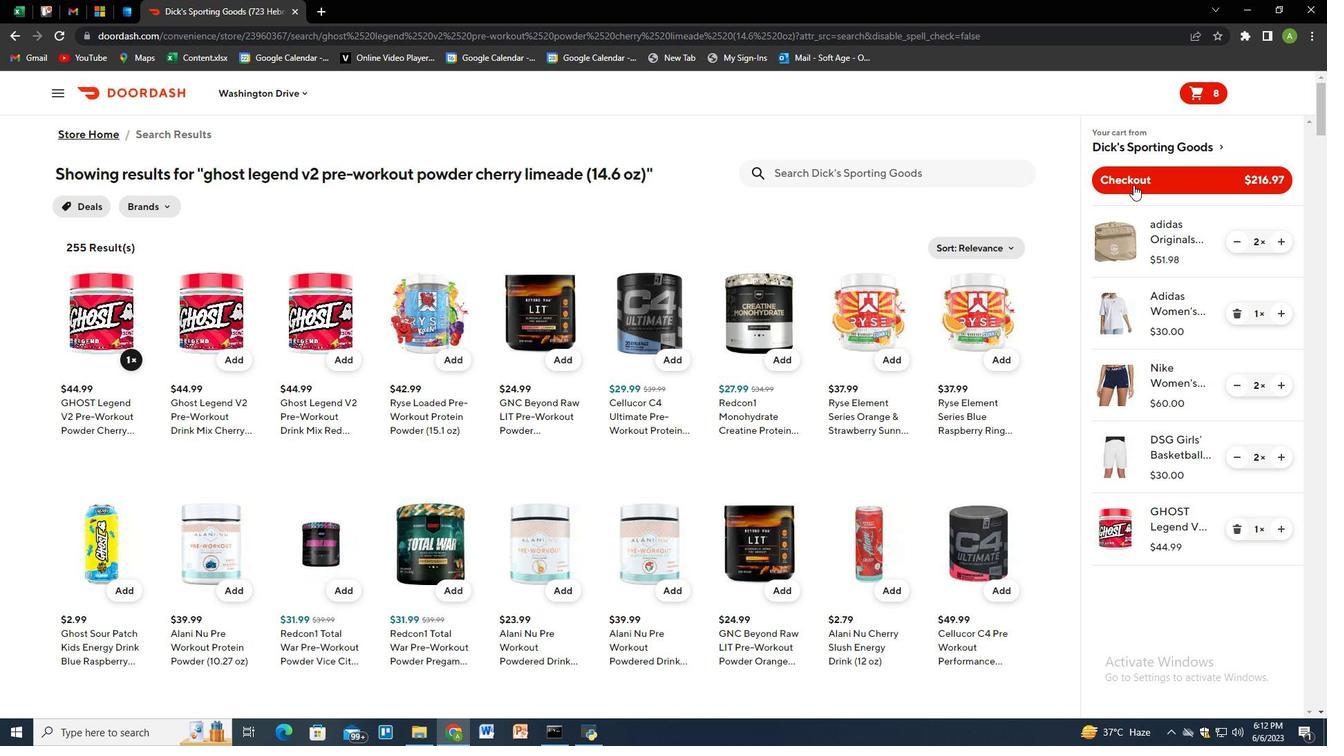 
Action: Mouse pressed left at (1134, 183)
Screenshot: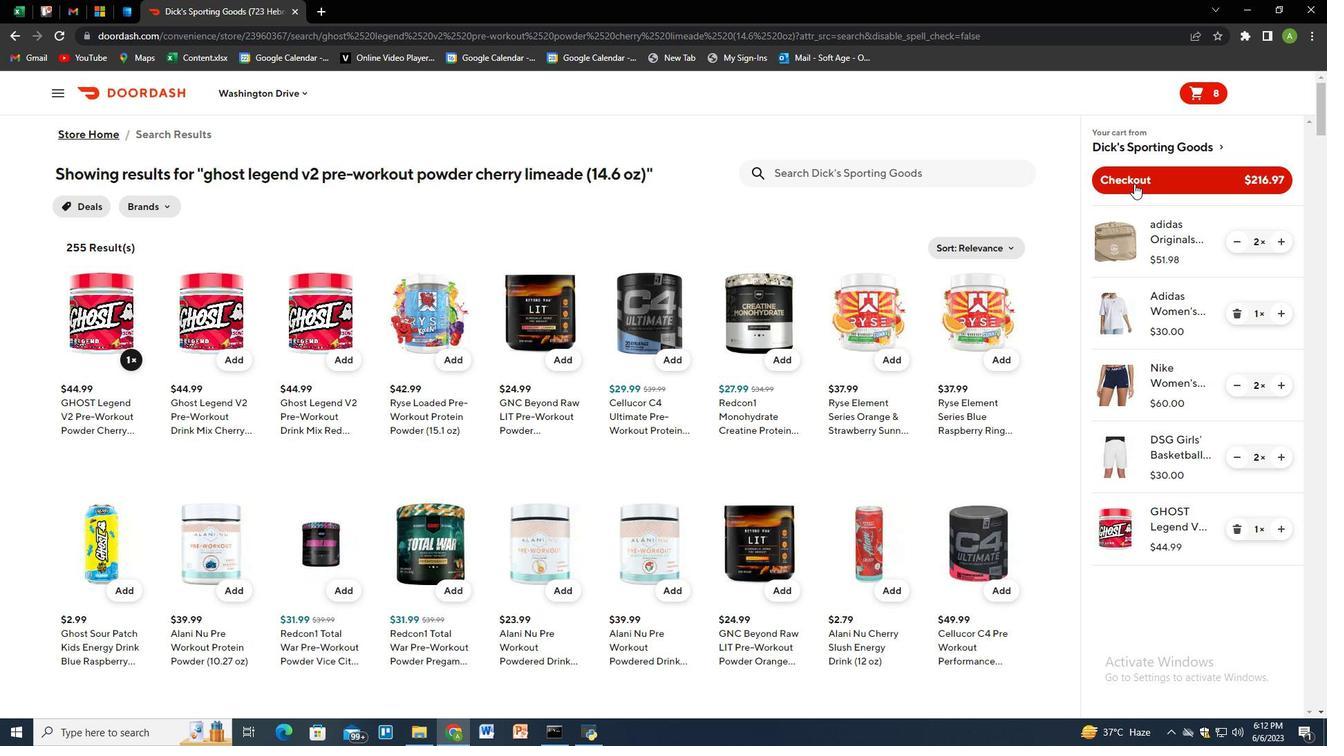 
